 Task: Open Card Project Status Report in Board Sales Prospecting Tools to Workspace Corporate Social Responsibility and add a team member Softage.3@softage.net, a label Green, a checklist Invoice Tracking, an attachment from your computer, a color Green and finally, add a card description 'Create and send out employee engagement survey on career development opportunities' and a comment 'This task requires us to be resilient and persistent, even in the face of setbacks and obstacles.'. Add a start date 'Jan 07, 1900' with a due date 'Jan 14, 1900'
Action: Mouse moved to (75, 367)
Screenshot: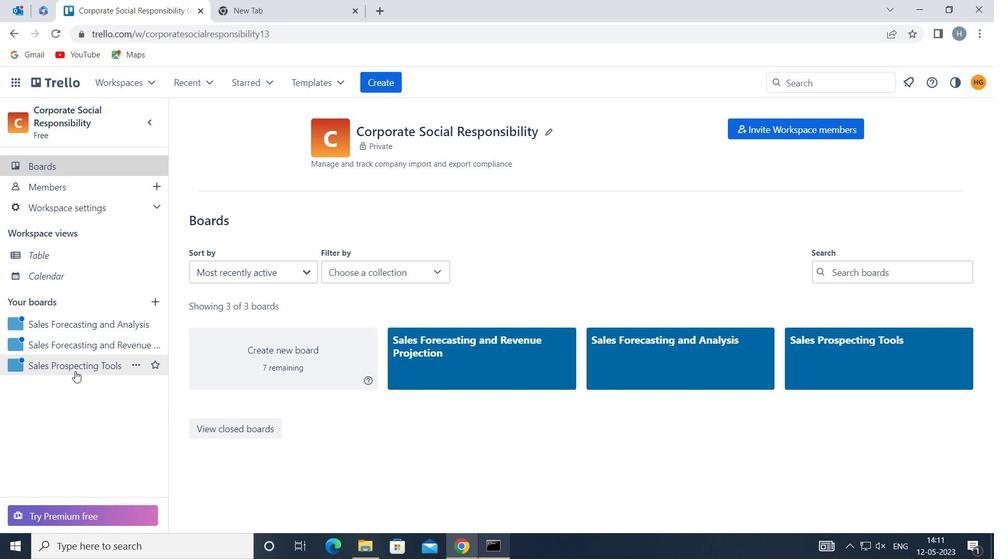 
Action: Mouse pressed left at (75, 367)
Screenshot: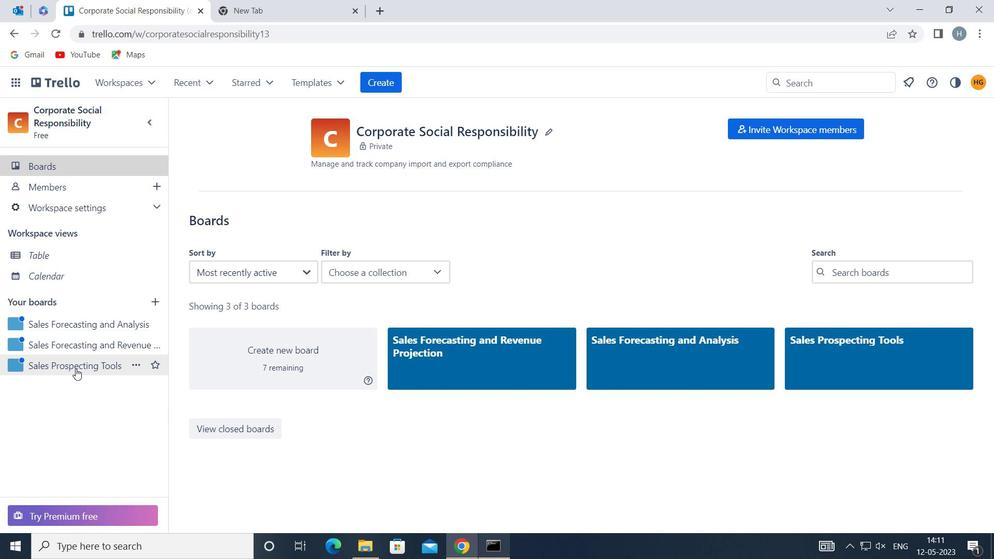 
Action: Mouse moved to (602, 183)
Screenshot: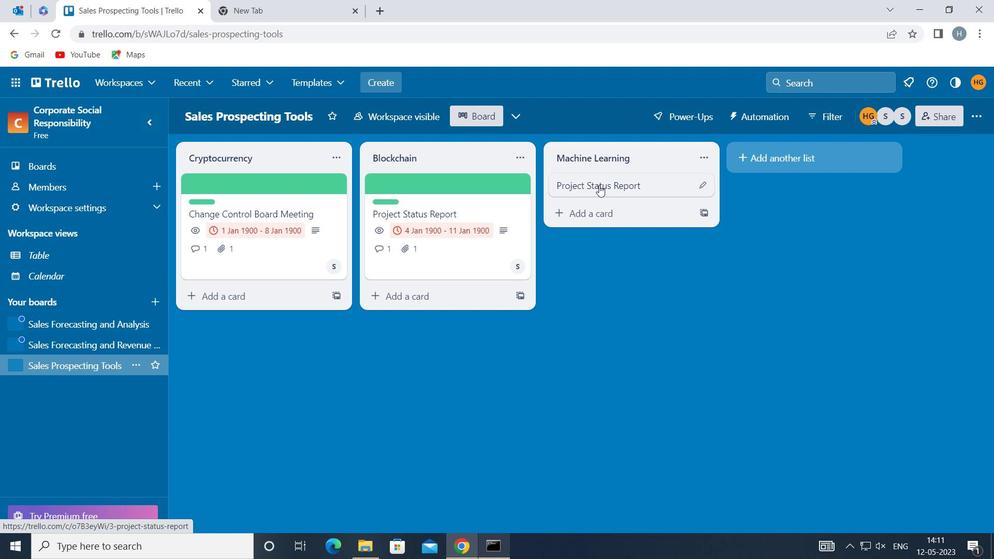 
Action: Mouse pressed left at (602, 183)
Screenshot: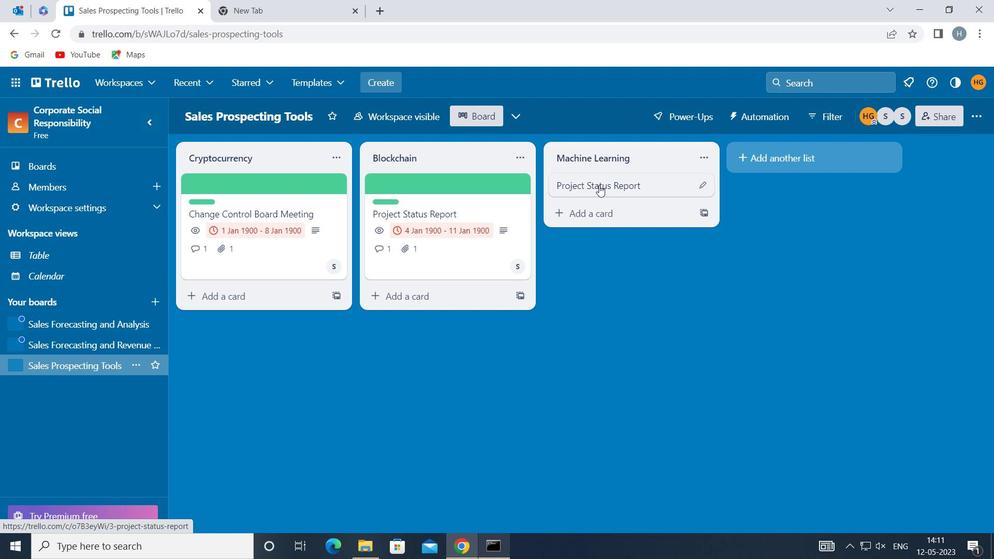 
Action: Mouse moved to (675, 229)
Screenshot: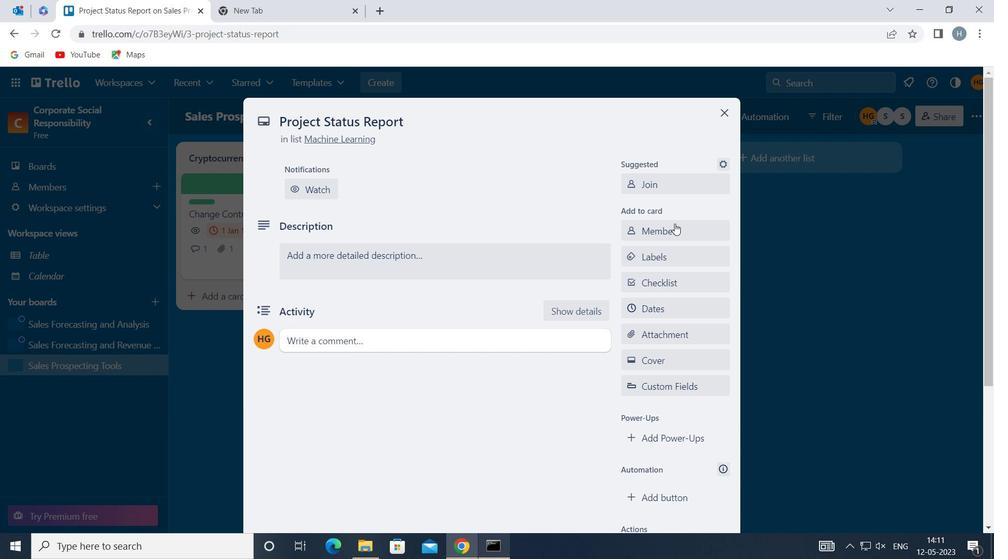 
Action: Mouse pressed left at (675, 229)
Screenshot: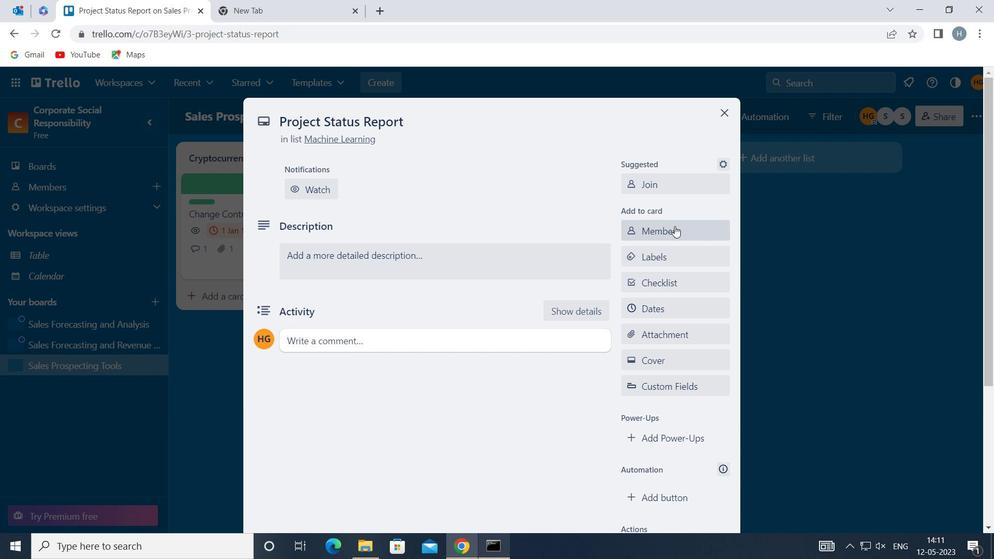 
Action: Mouse moved to (675, 230)
Screenshot: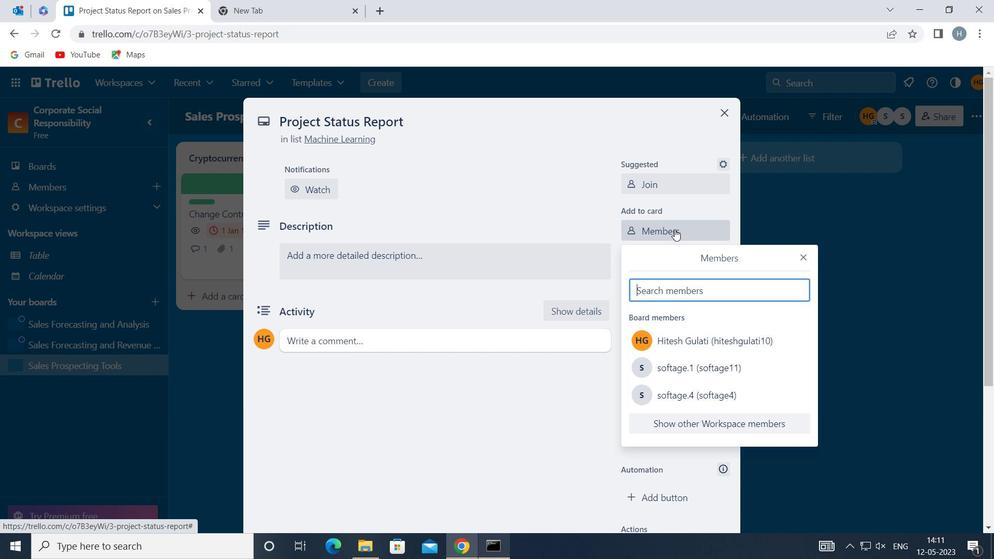 
Action: Key pressed softage
Screenshot: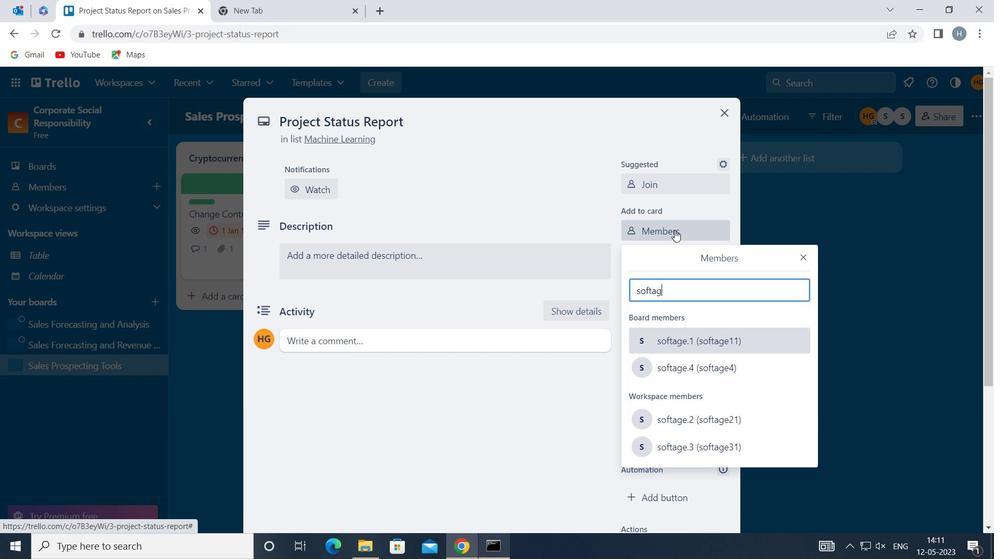 
Action: Mouse moved to (719, 442)
Screenshot: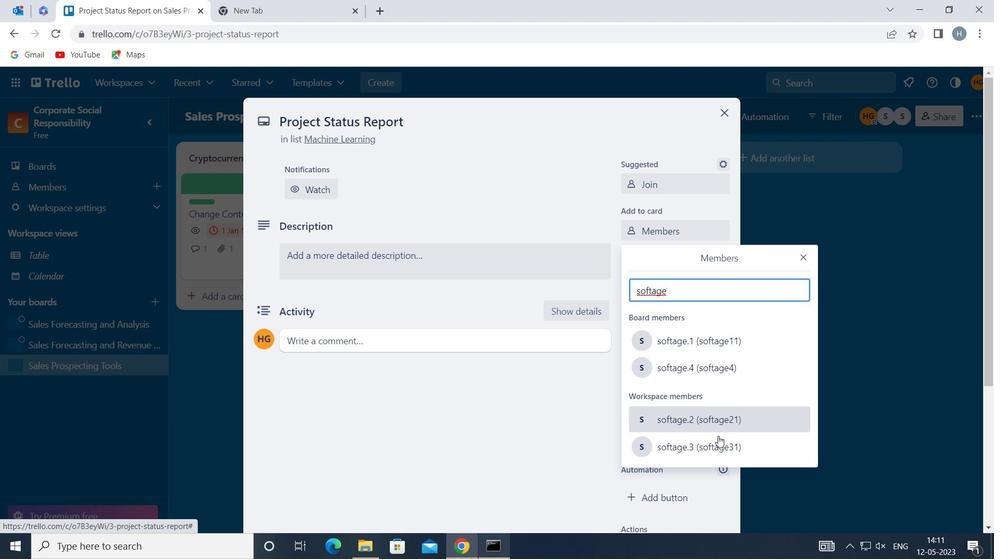 
Action: Mouse pressed left at (719, 442)
Screenshot: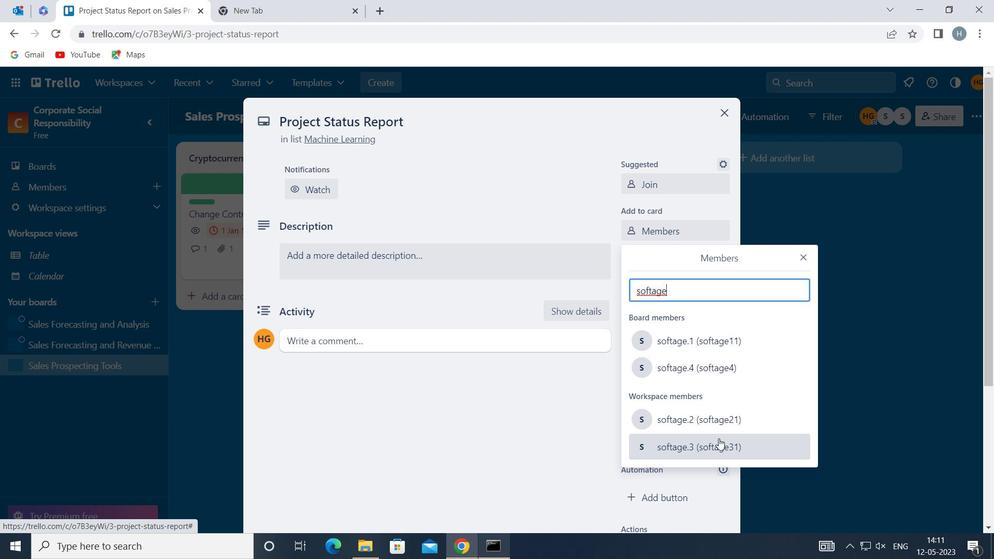 
Action: Mouse moved to (803, 255)
Screenshot: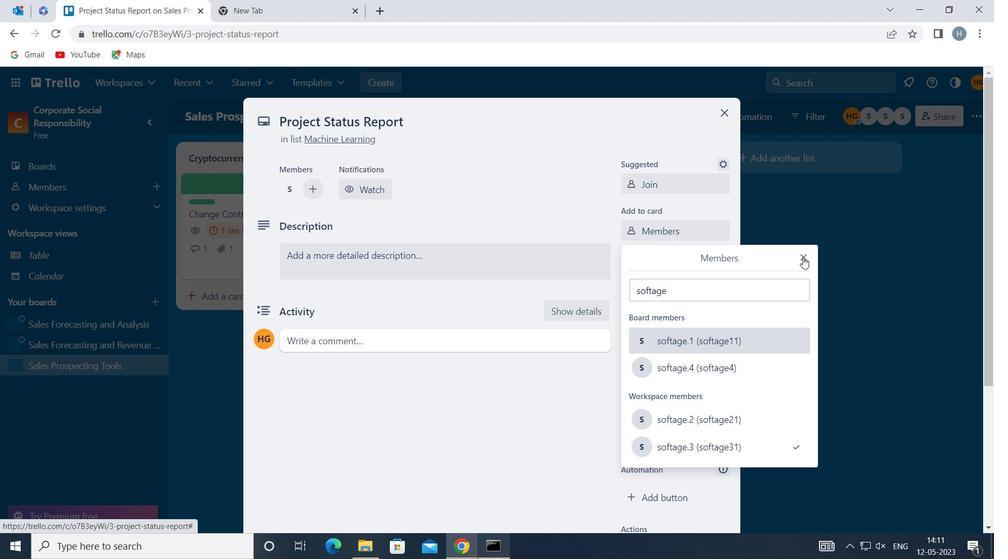 
Action: Mouse pressed left at (803, 255)
Screenshot: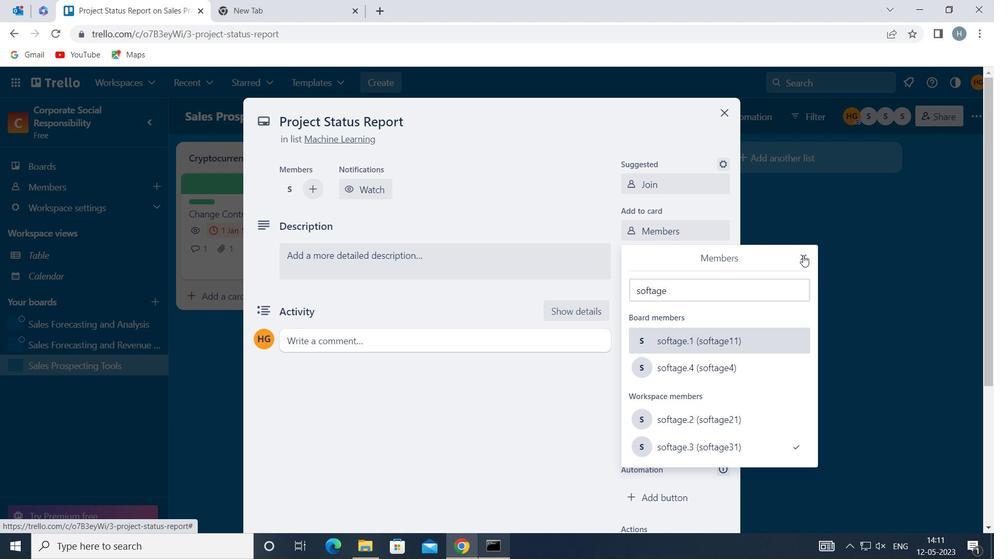 
Action: Mouse moved to (699, 254)
Screenshot: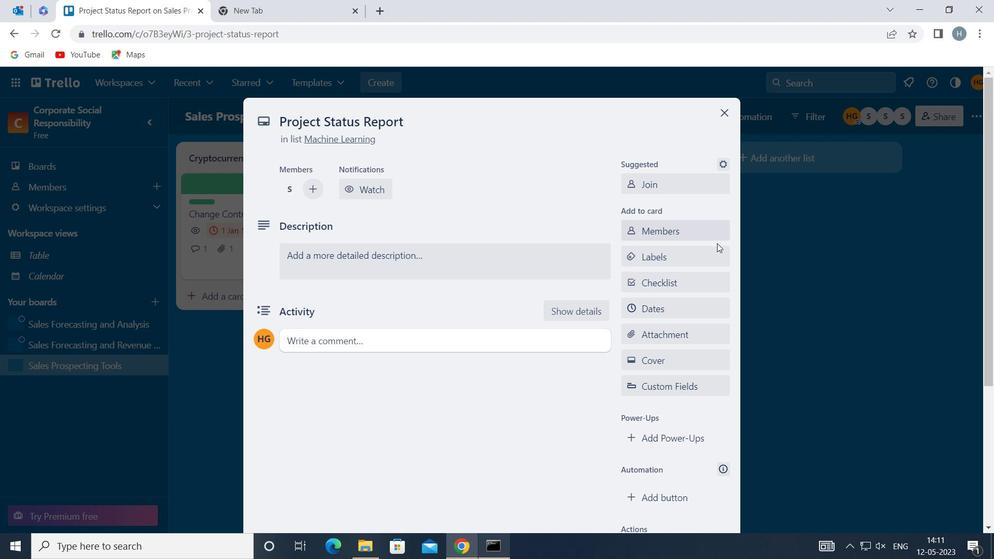 
Action: Mouse pressed left at (699, 254)
Screenshot: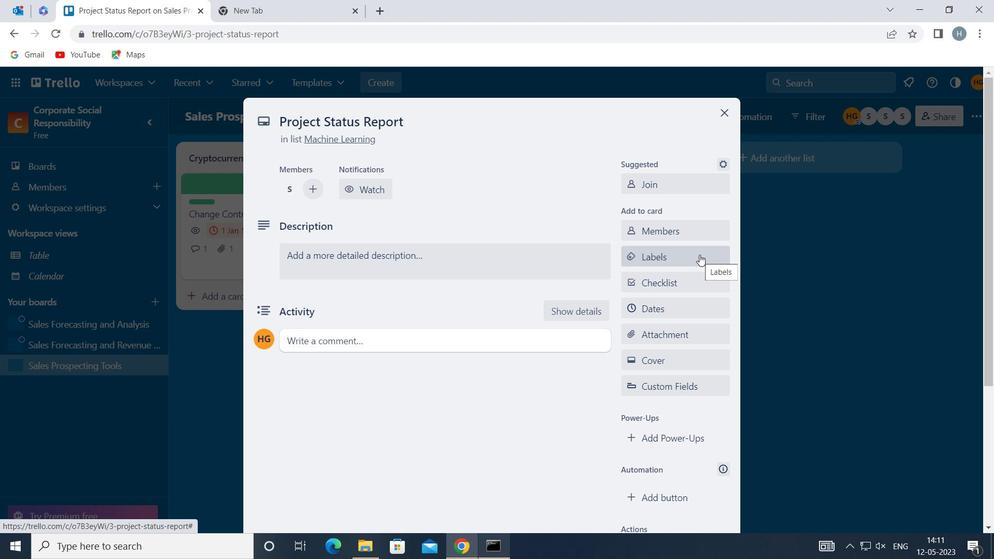 
Action: Mouse moved to (713, 190)
Screenshot: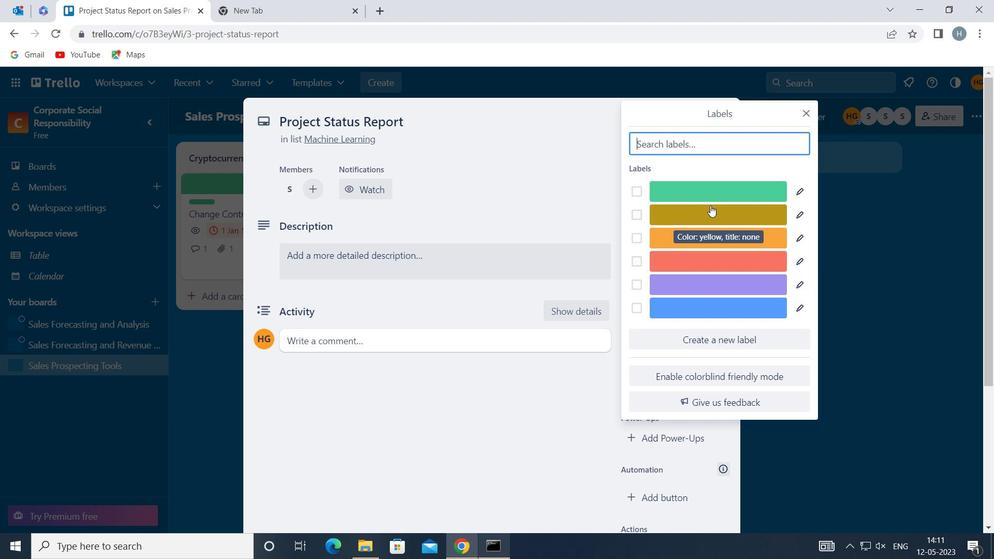 
Action: Mouse pressed left at (713, 190)
Screenshot: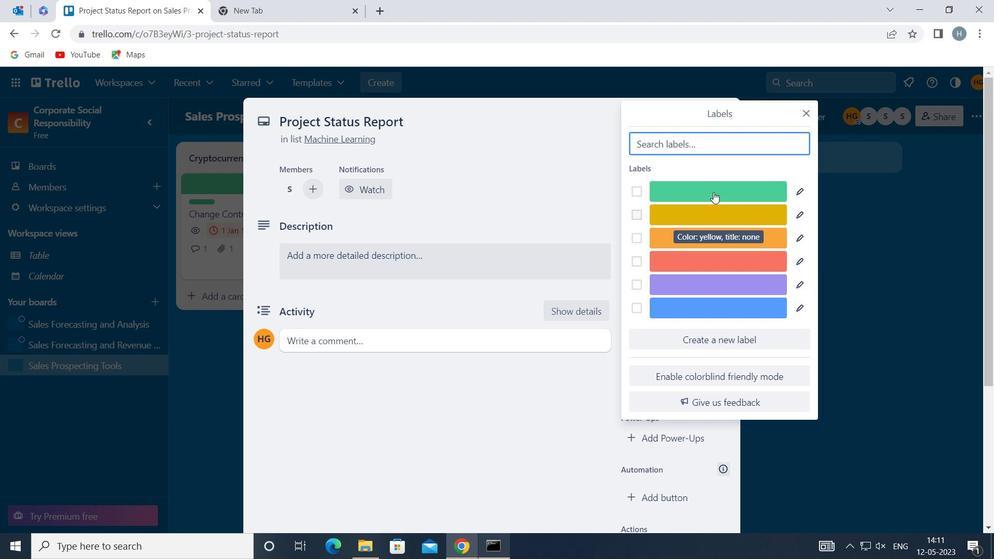 
Action: Mouse moved to (806, 112)
Screenshot: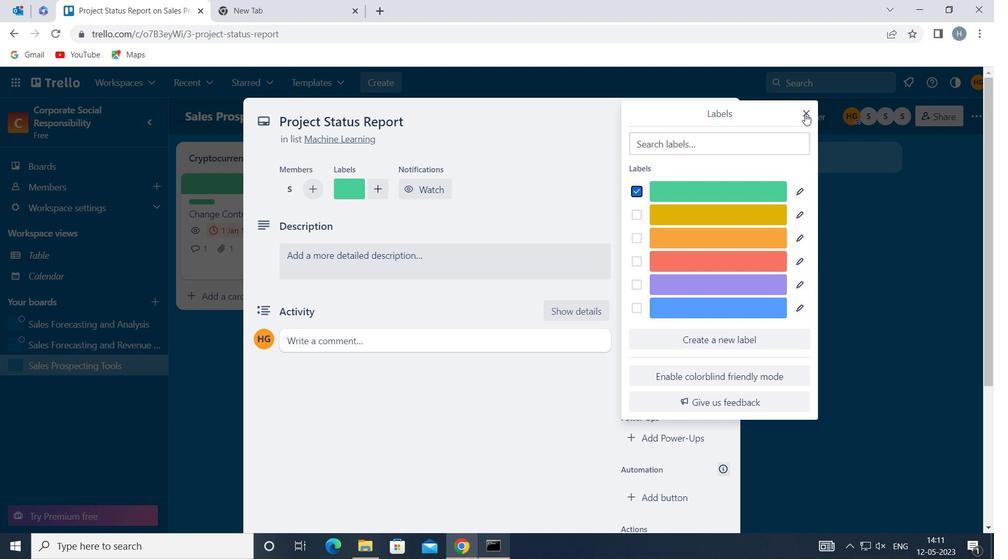 
Action: Mouse pressed left at (806, 112)
Screenshot: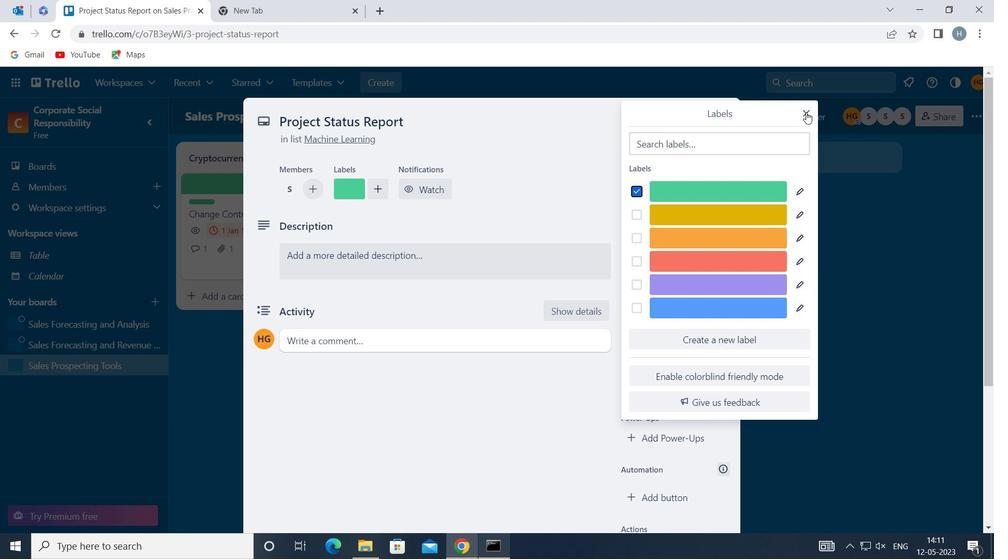 
Action: Mouse moved to (677, 276)
Screenshot: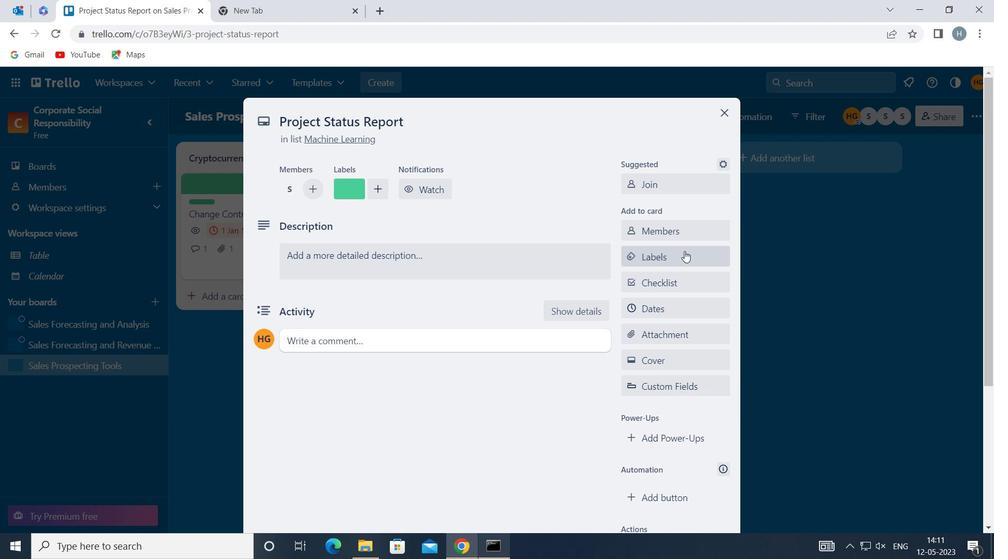 
Action: Mouse pressed left at (677, 276)
Screenshot: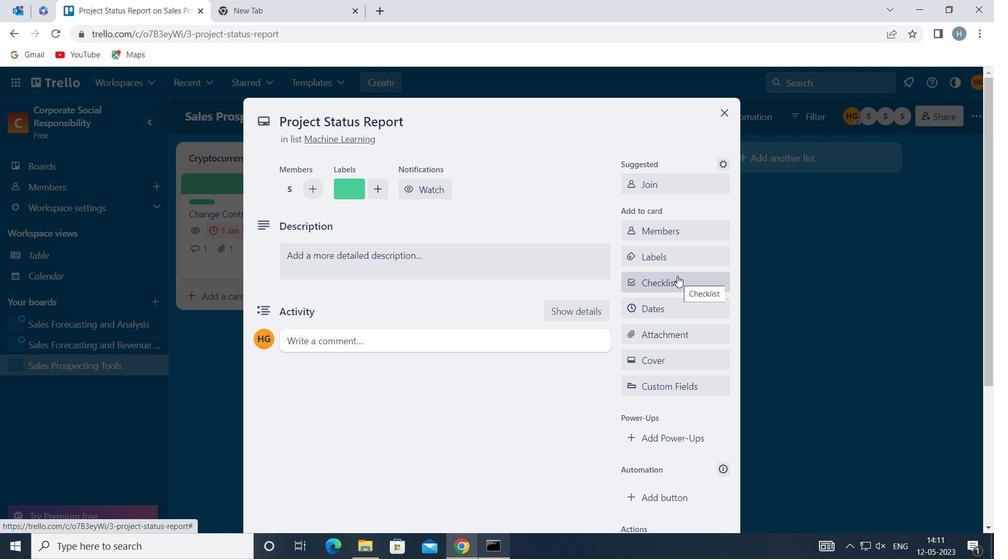 
Action: Key pressed <Key.shift>INC<Key.backspace>VOIV<Key.backspace>CE<Key.space><Key.shift>TRACKING
Screenshot: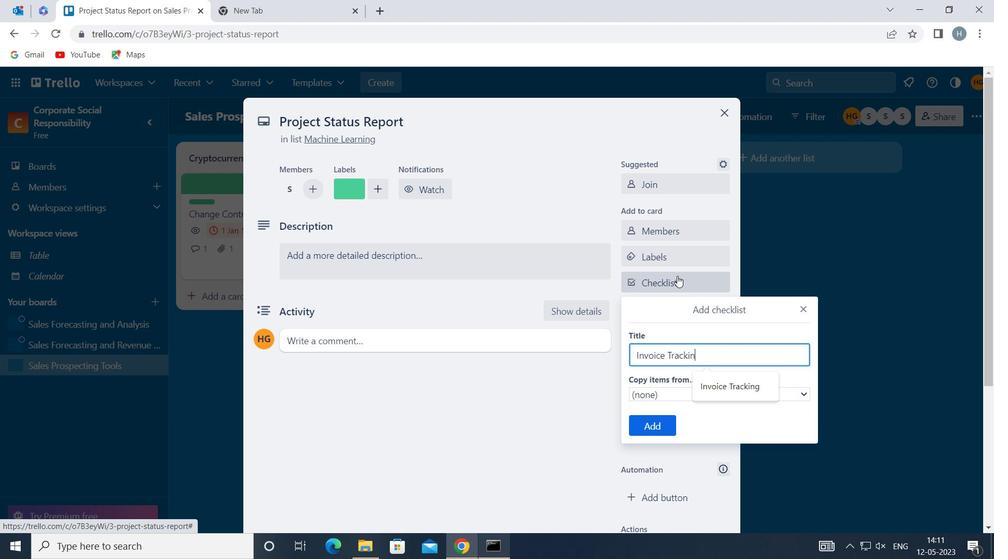 
Action: Mouse moved to (664, 422)
Screenshot: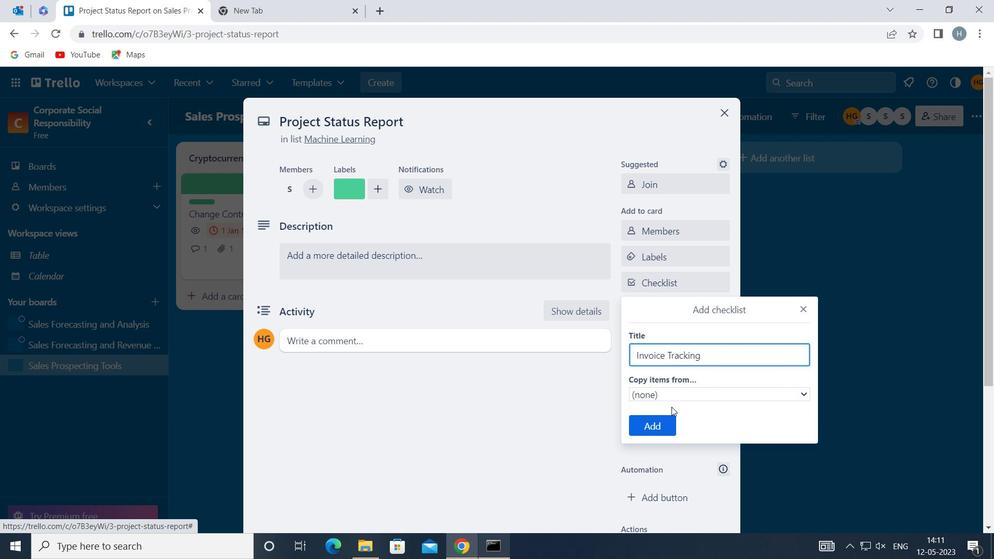 
Action: Mouse pressed left at (664, 422)
Screenshot: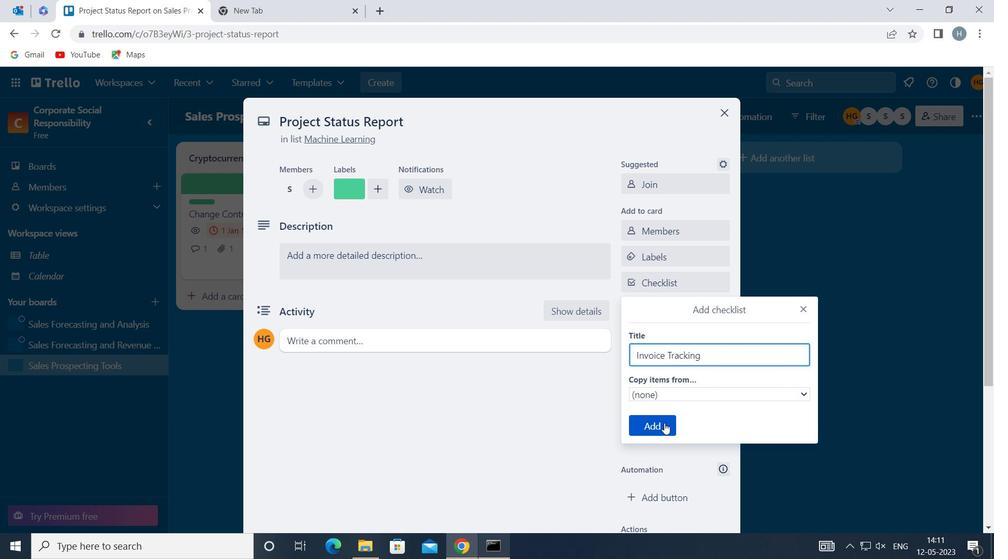 
Action: Mouse moved to (689, 331)
Screenshot: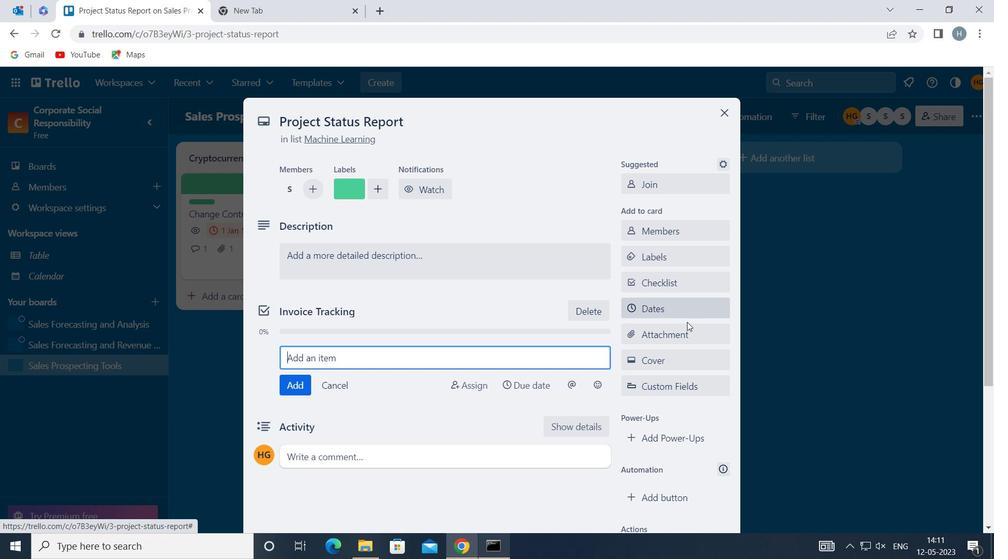 
Action: Mouse pressed left at (689, 331)
Screenshot: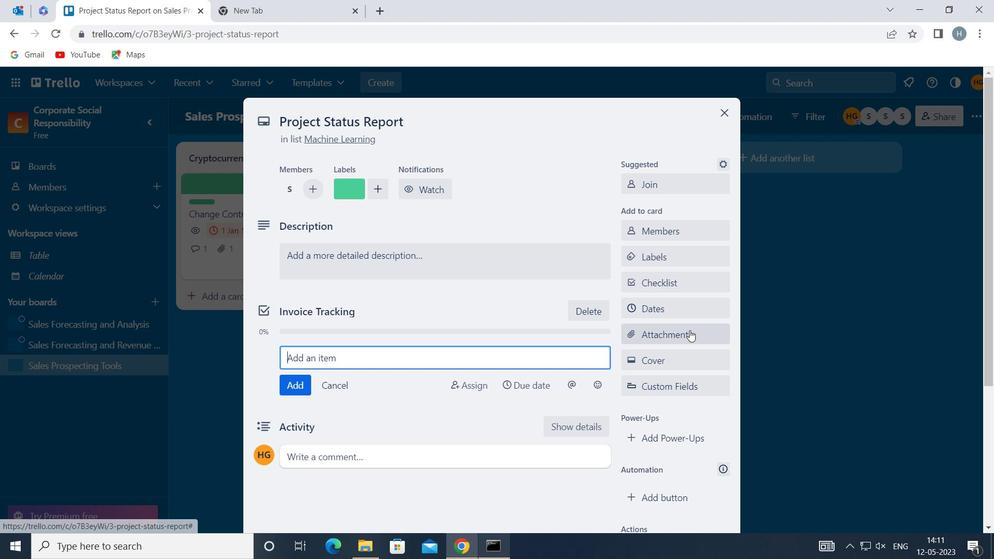 
Action: Mouse moved to (692, 141)
Screenshot: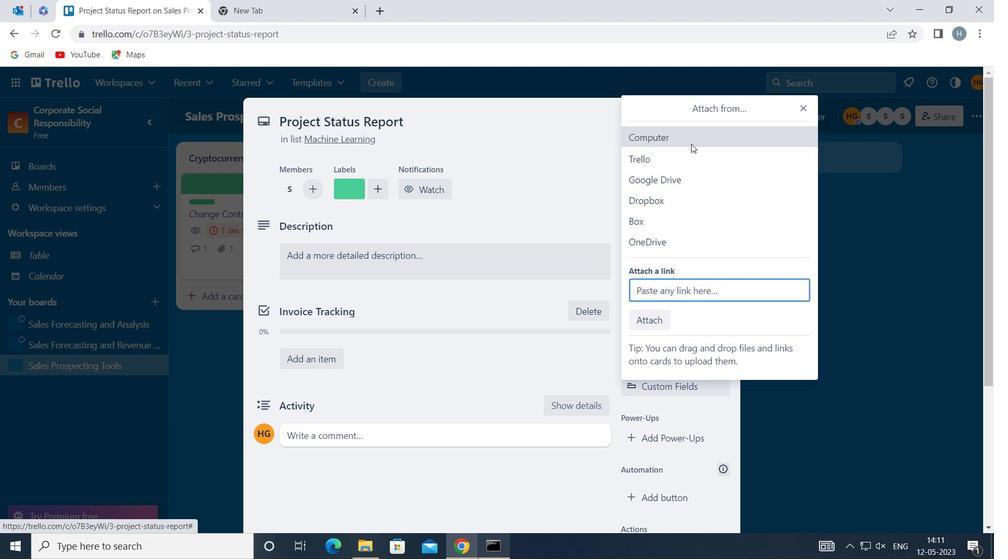 
Action: Mouse pressed left at (692, 141)
Screenshot: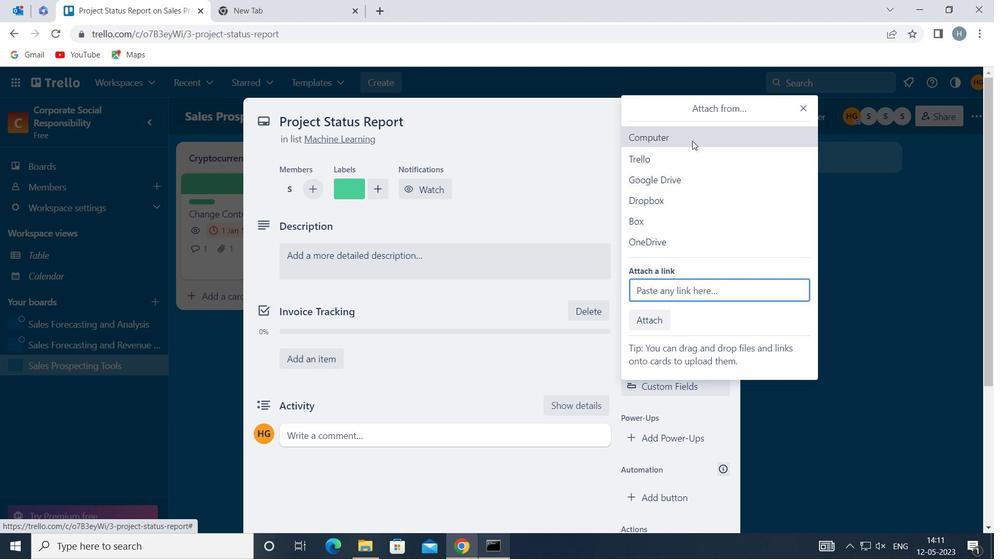 
Action: Mouse moved to (397, 114)
Screenshot: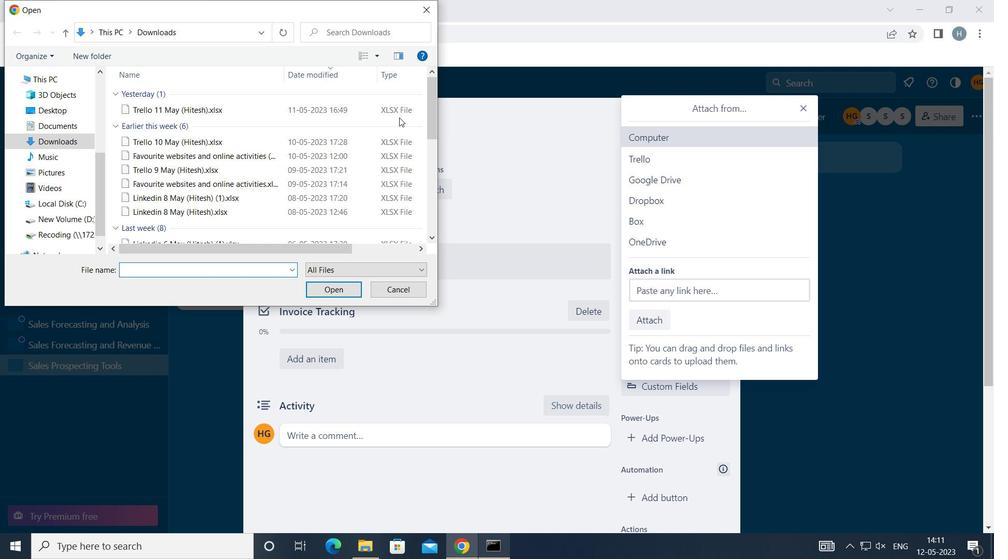 
Action: Mouse pressed left at (397, 114)
Screenshot: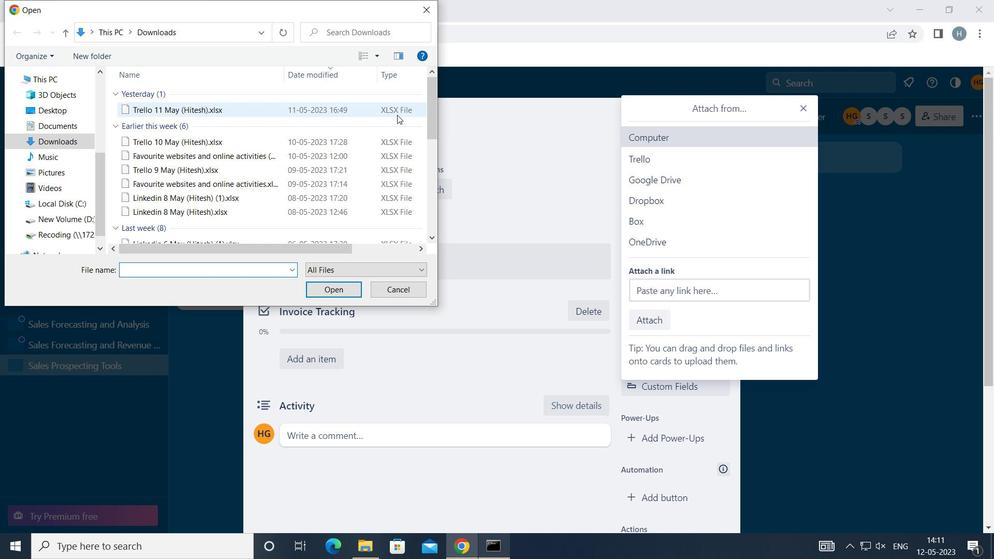 
Action: Mouse moved to (339, 288)
Screenshot: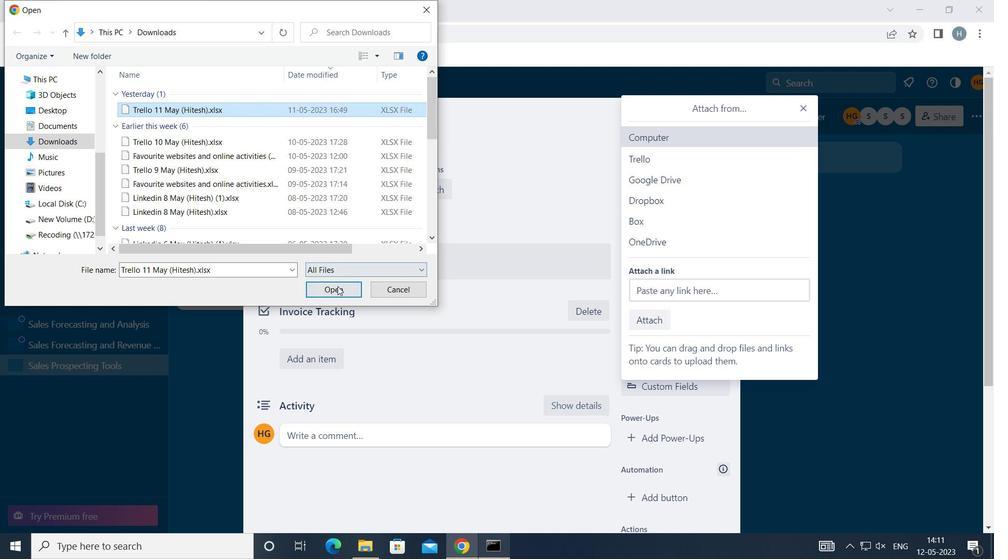 
Action: Mouse pressed left at (339, 288)
Screenshot: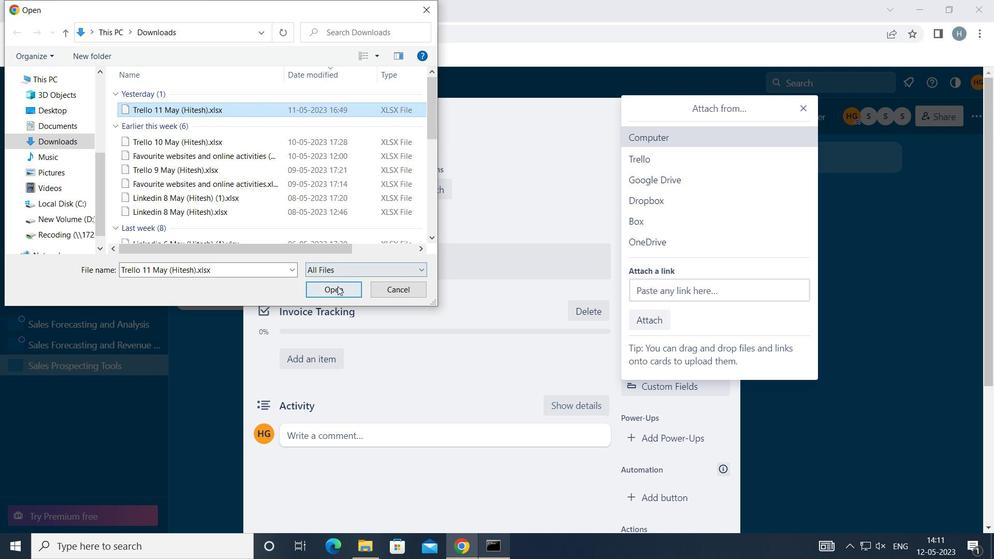 
Action: Mouse moved to (678, 358)
Screenshot: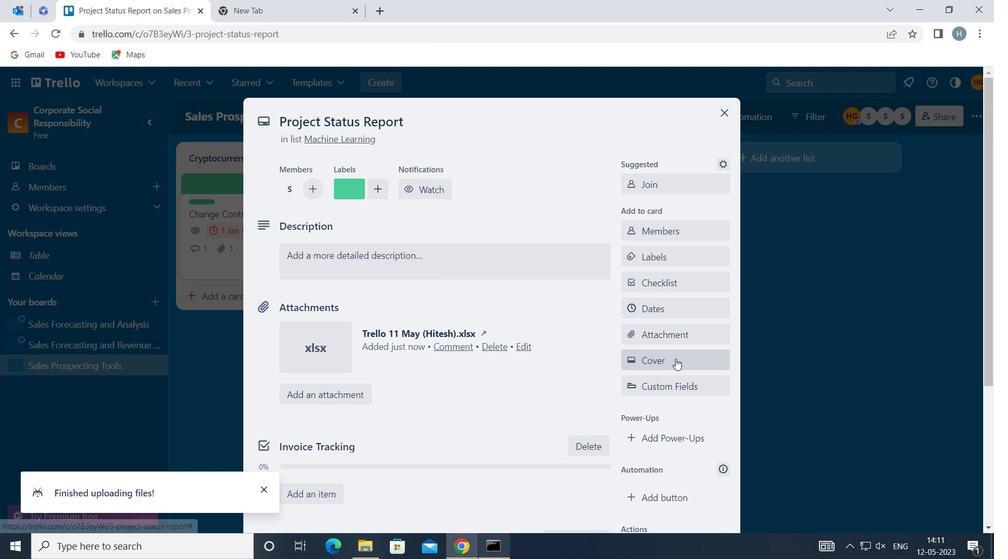
Action: Mouse pressed left at (678, 358)
Screenshot: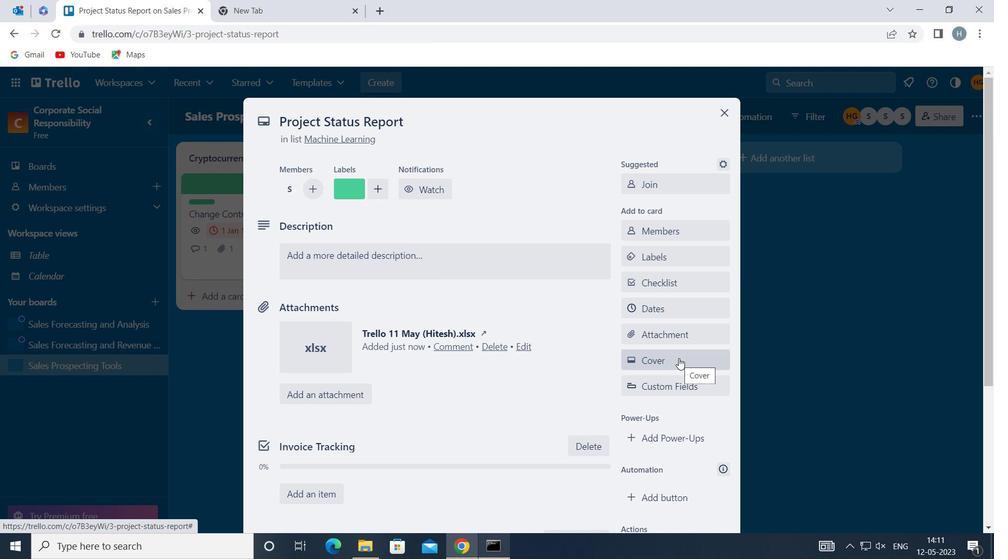 
Action: Mouse moved to (651, 271)
Screenshot: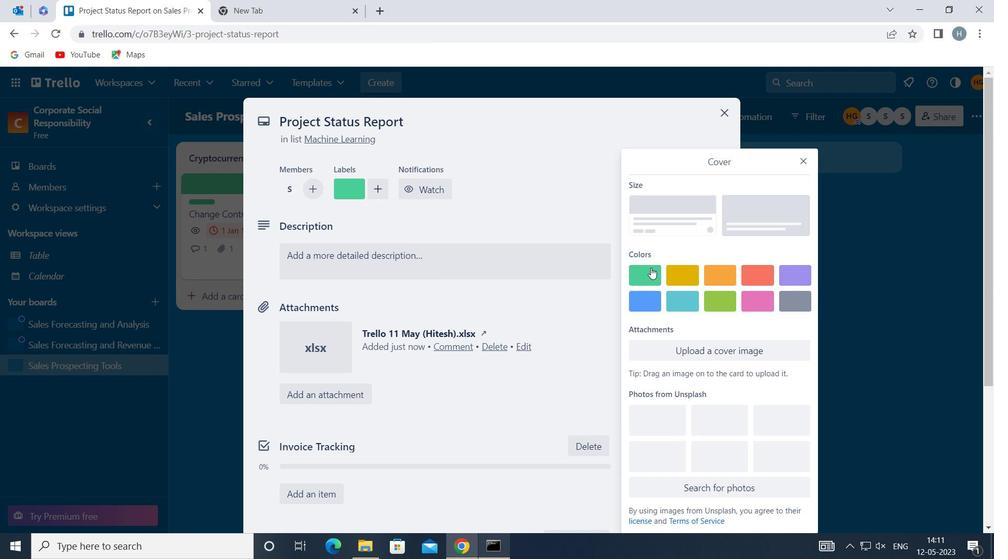 
Action: Mouse pressed left at (651, 271)
Screenshot: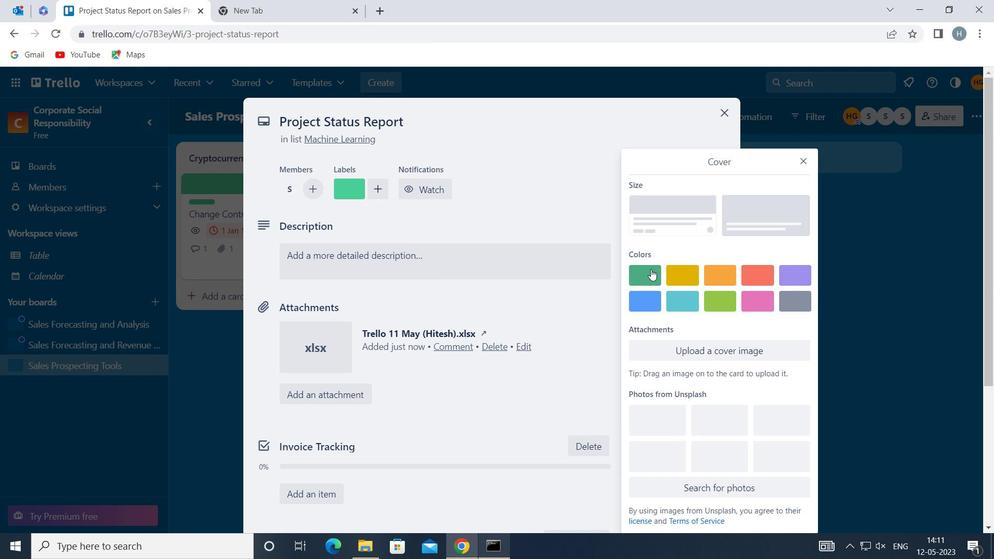 
Action: Mouse moved to (805, 136)
Screenshot: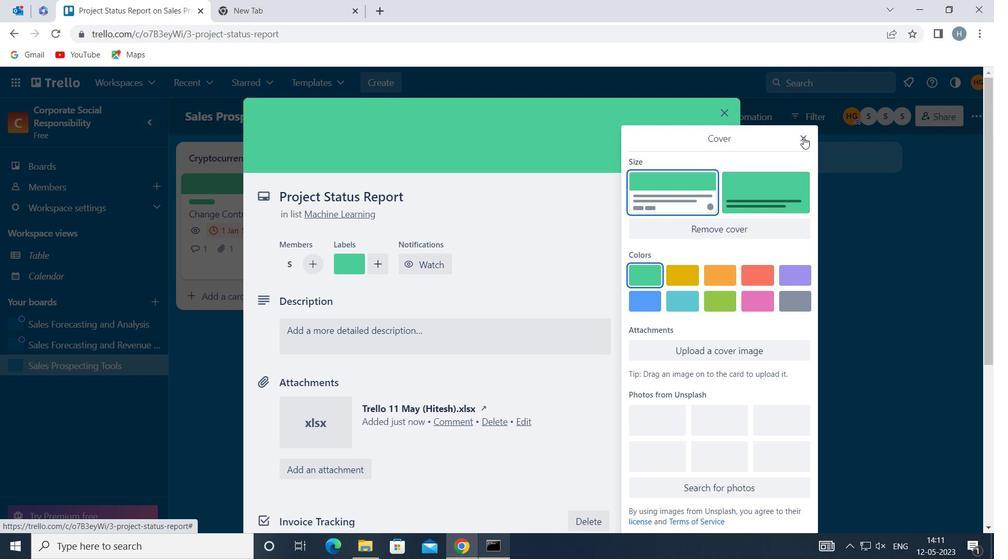 
Action: Mouse pressed left at (805, 136)
Screenshot: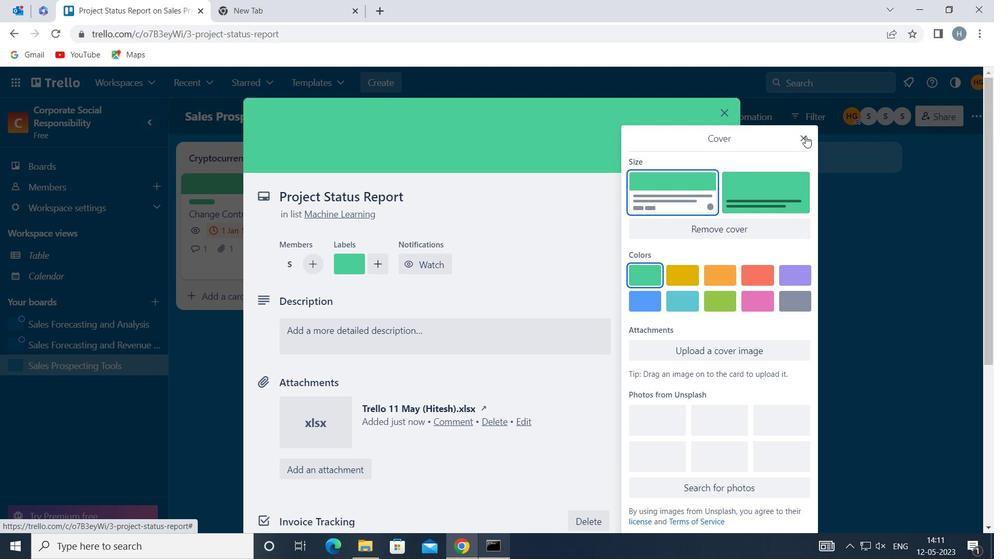 
Action: Mouse moved to (492, 327)
Screenshot: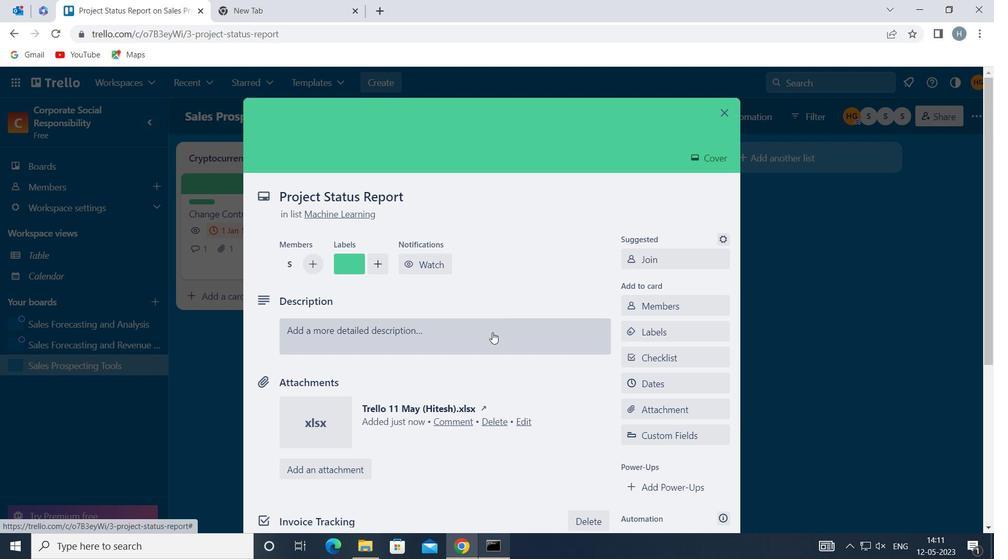 
Action: Mouse pressed left at (492, 327)
Screenshot: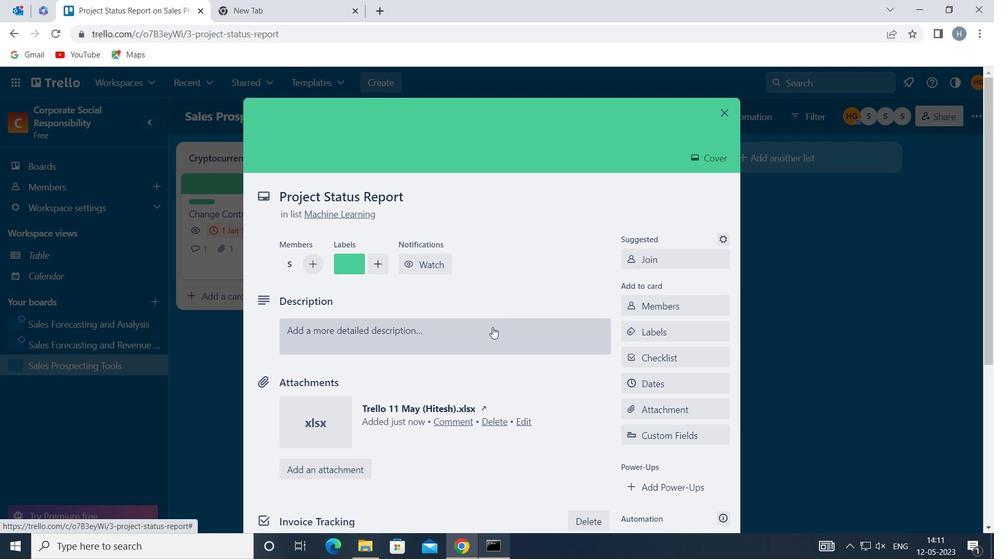 
Action: Mouse moved to (376, 381)
Screenshot: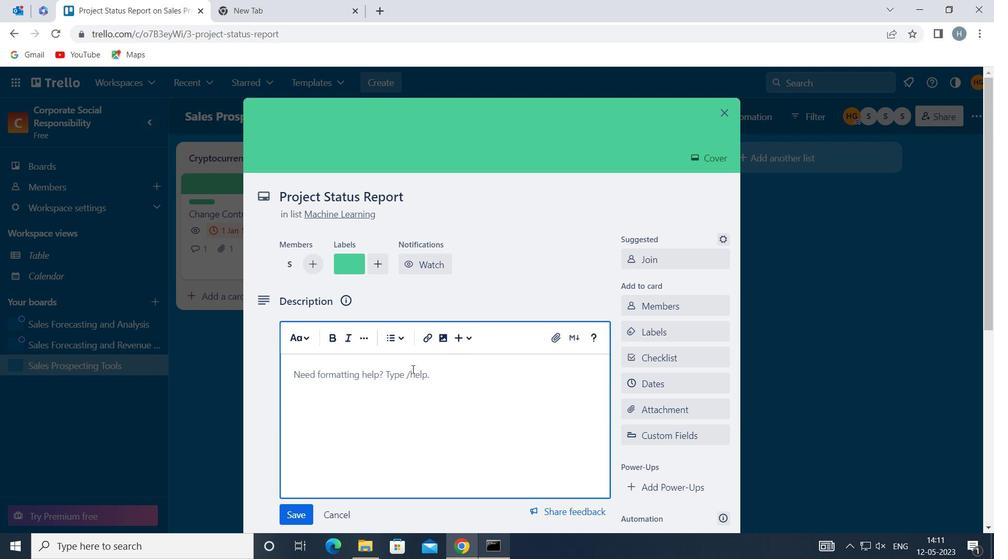 
Action: Mouse pressed left at (376, 381)
Screenshot: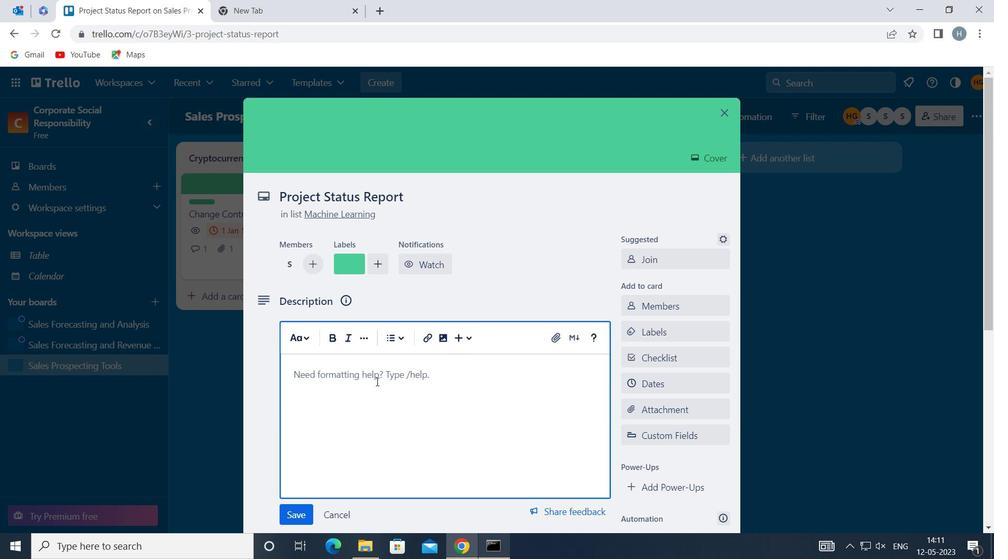 
Action: Mouse moved to (376, 381)
Screenshot: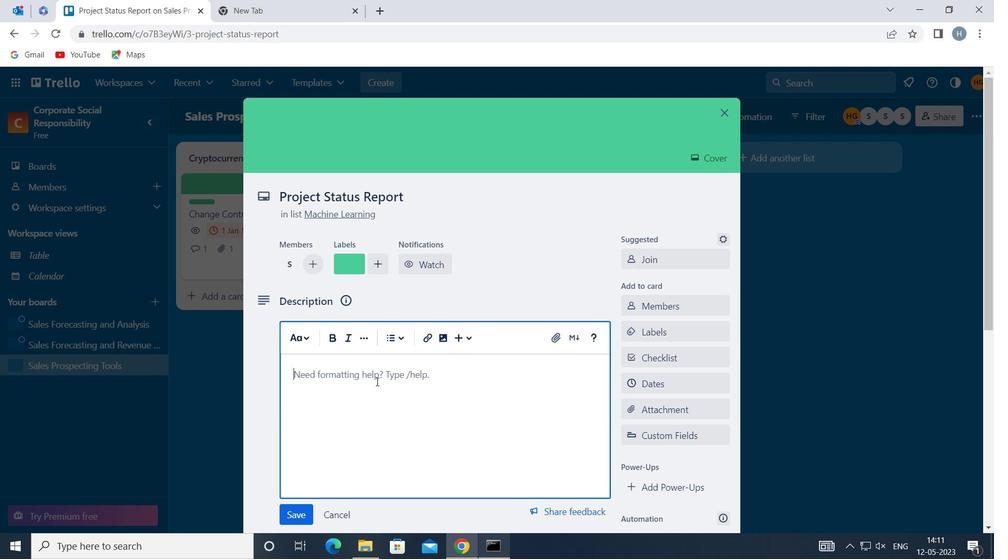 
Action: Key pressed <Key.shift>CREATE<Key.space>AND<Key.space>SEND<Key.space>OUT<Key.space>EMPLOYEE<Key.space>ENGAGEMENT<Key.space>SURVEY<Key.space>ON<Key.space>CAREER<Key.space>DEVELOPMENT<Key.space>OPPORTUNITY<Key.backspace>IES<Key.space>
Screenshot: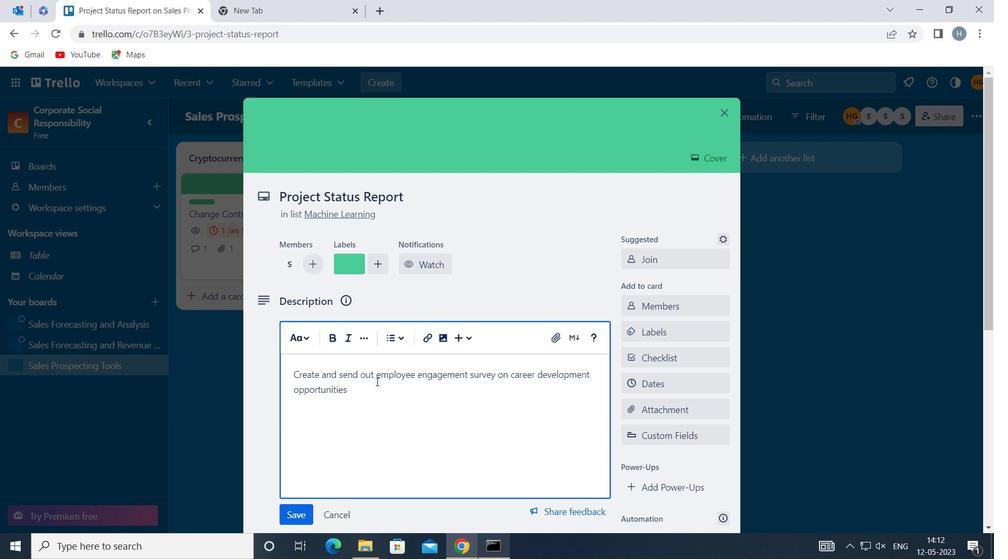 
Action: Mouse moved to (302, 513)
Screenshot: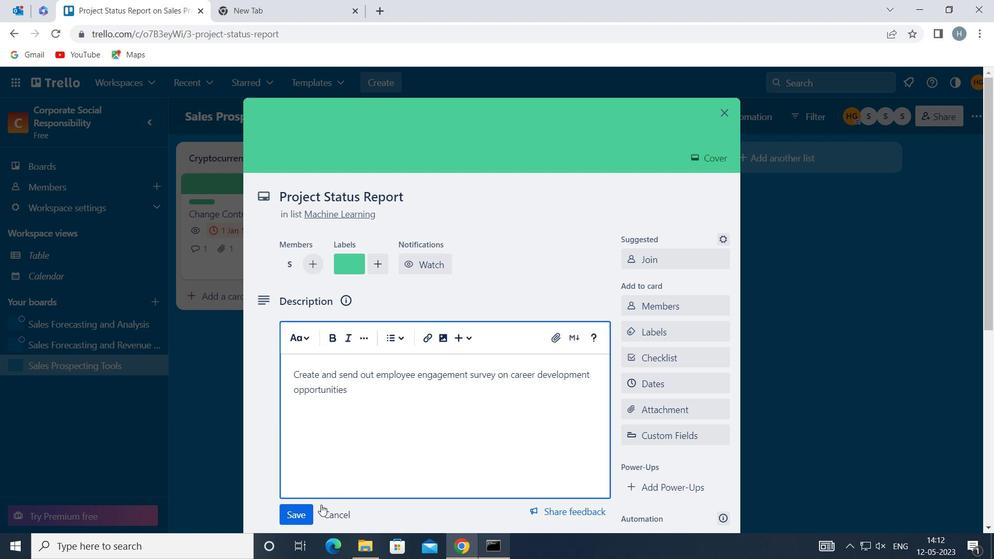 
Action: Mouse pressed left at (302, 513)
Screenshot: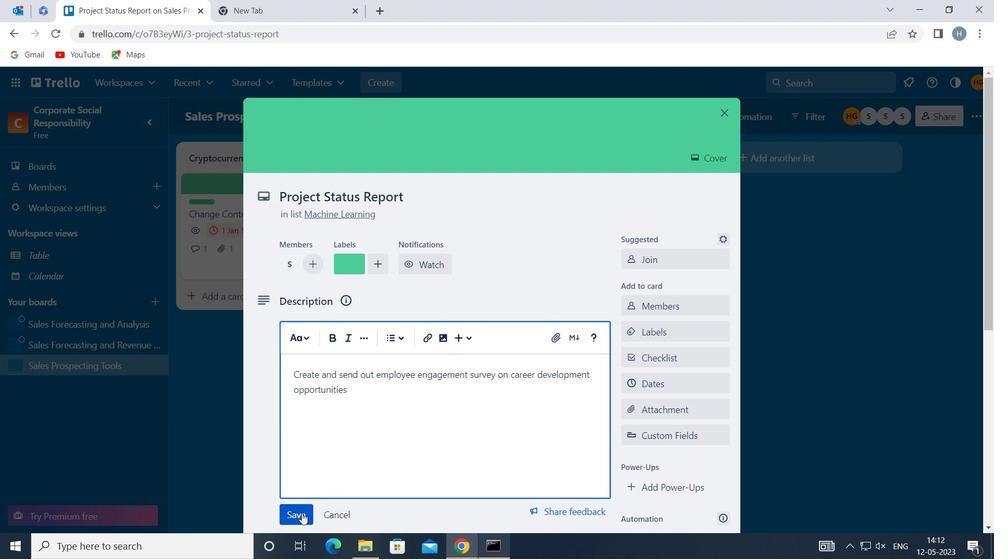 
Action: Mouse moved to (375, 434)
Screenshot: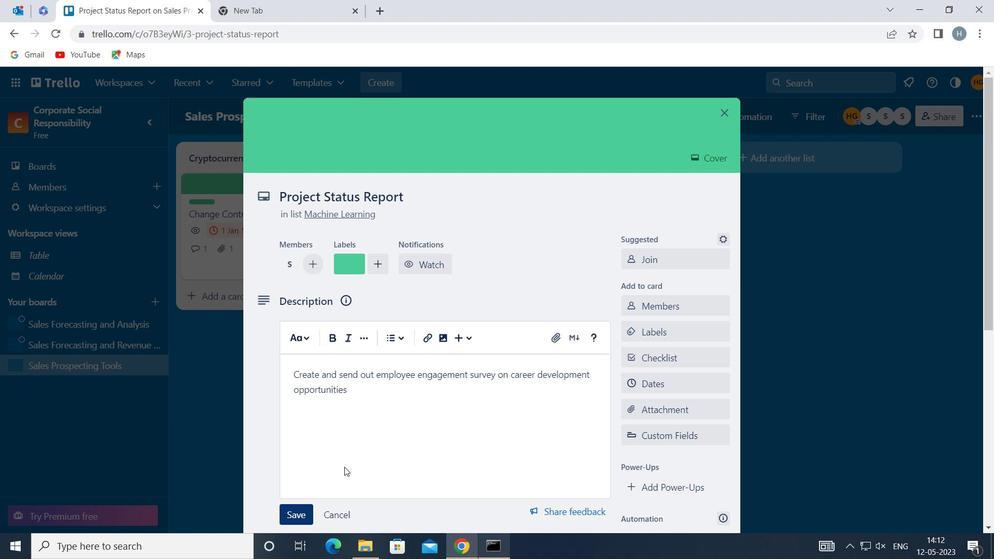 
Action: Mouse scrolled (375, 433) with delta (0, 0)
Screenshot: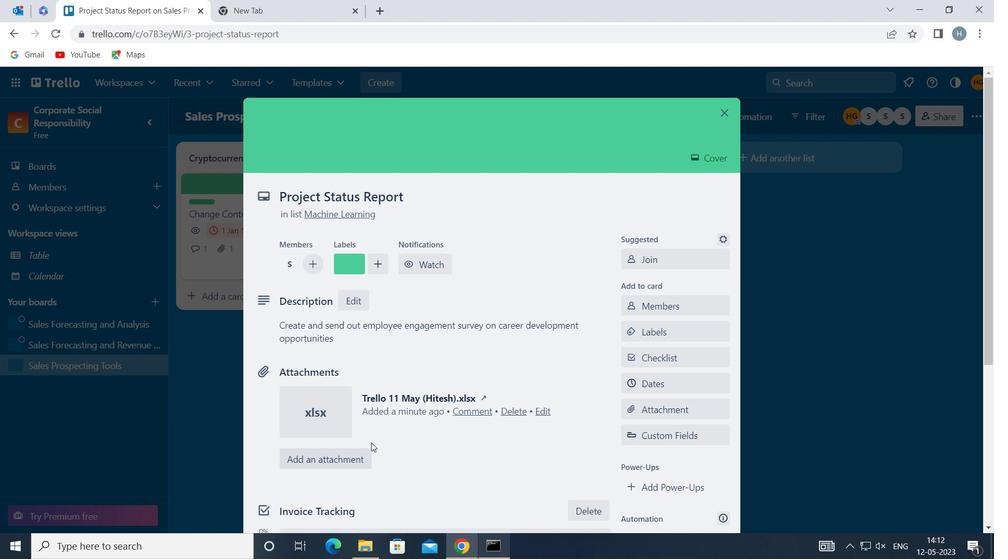 
Action: Mouse scrolled (375, 433) with delta (0, 0)
Screenshot: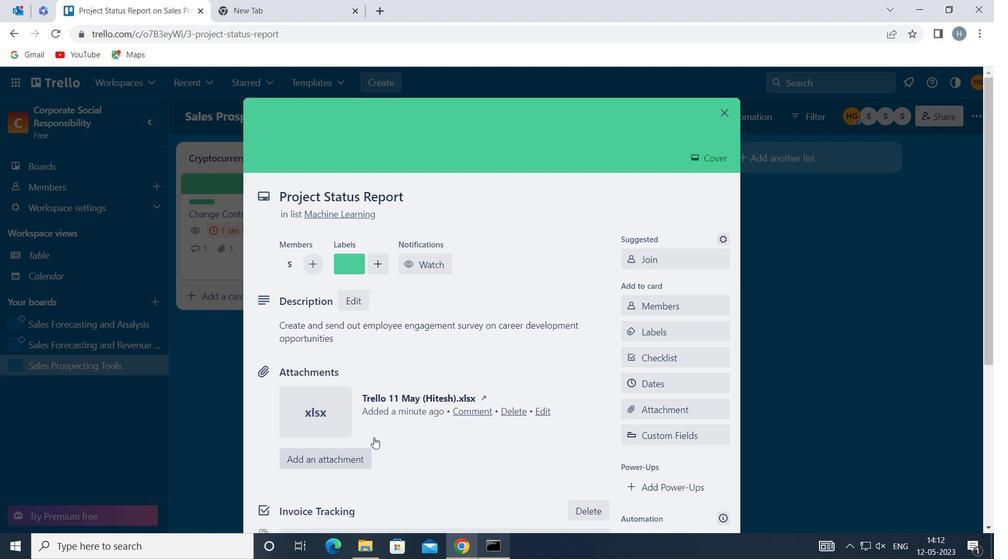 
Action: Mouse moved to (386, 412)
Screenshot: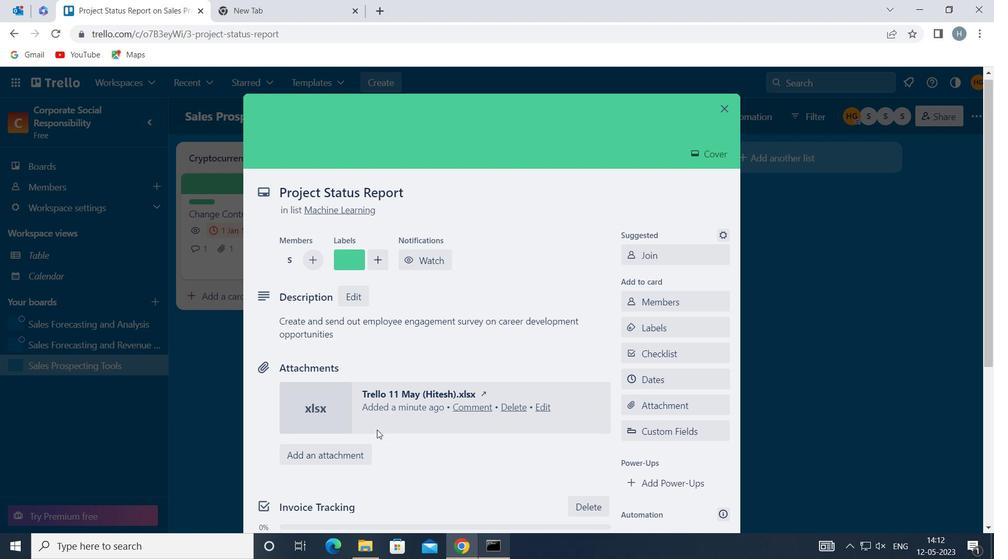 
Action: Mouse scrolled (386, 411) with delta (0, 0)
Screenshot: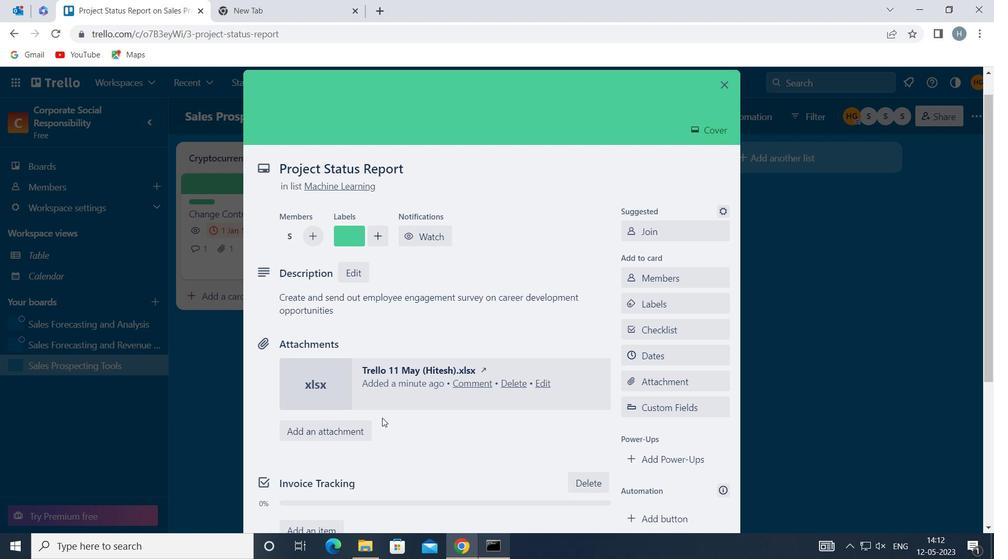
Action: Mouse scrolled (386, 411) with delta (0, 0)
Screenshot: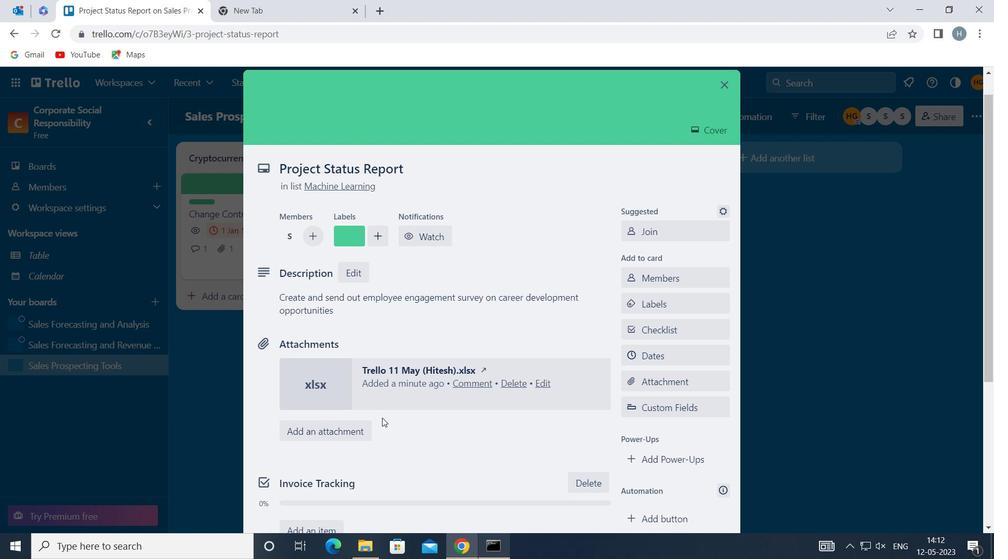 
Action: Mouse moved to (449, 387)
Screenshot: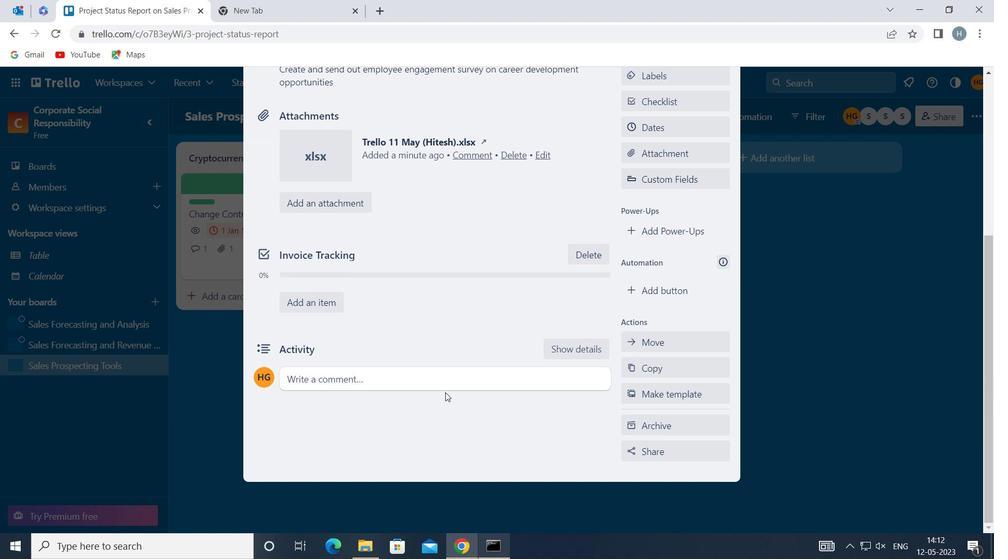 
Action: Mouse pressed left at (449, 387)
Screenshot: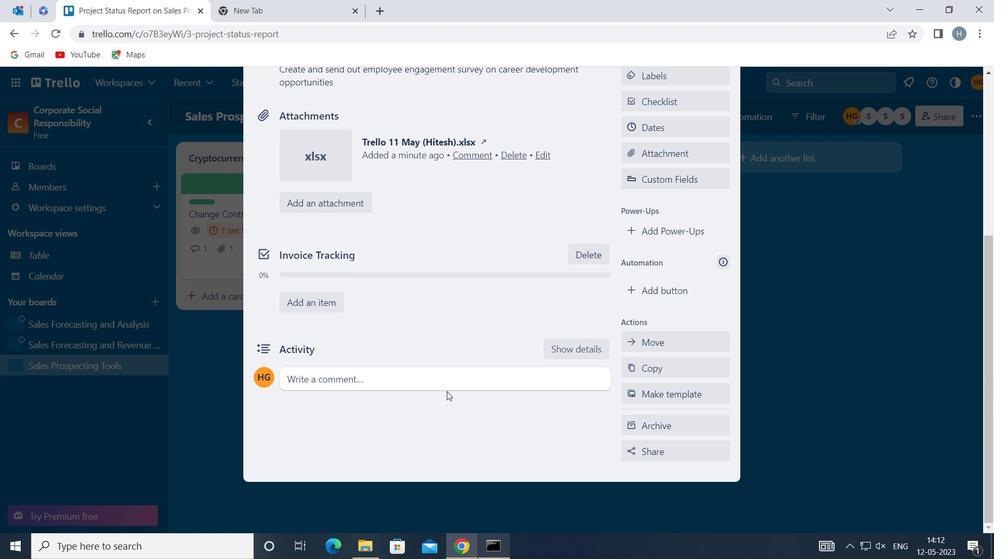 
Action: Mouse moved to (330, 416)
Screenshot: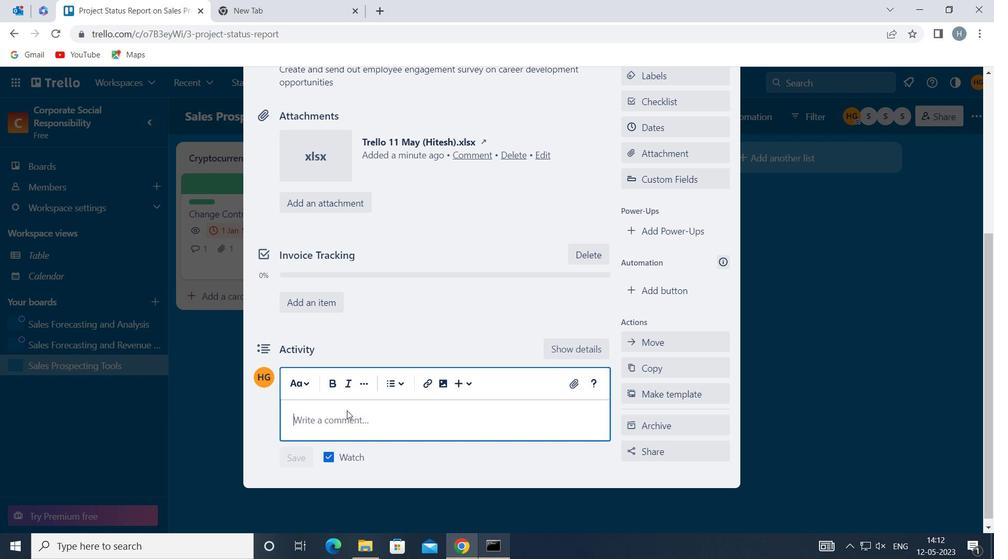 
Action: Mouse pressed left at (330, 416)
Screenshot: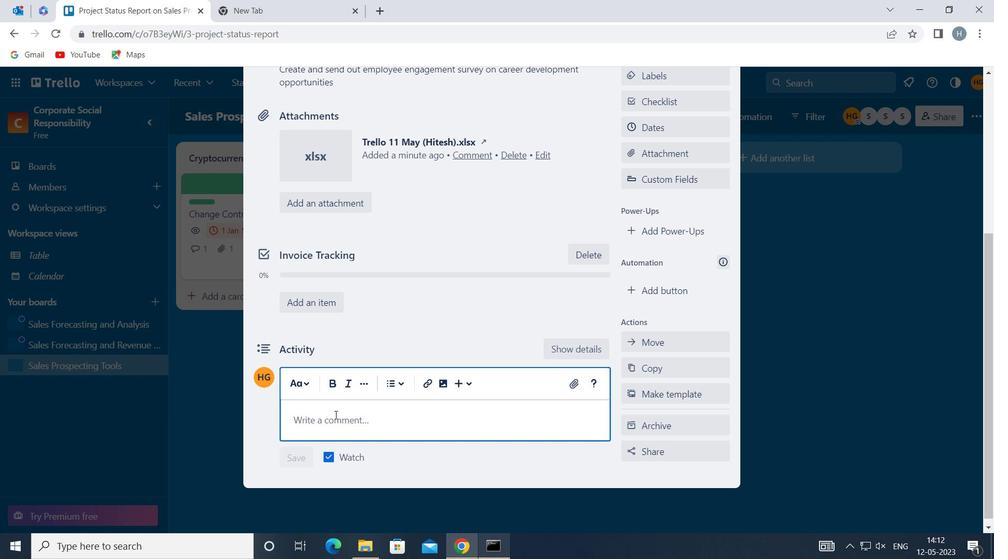 
Action: Mouse moved to (328, 417)
Screenshot: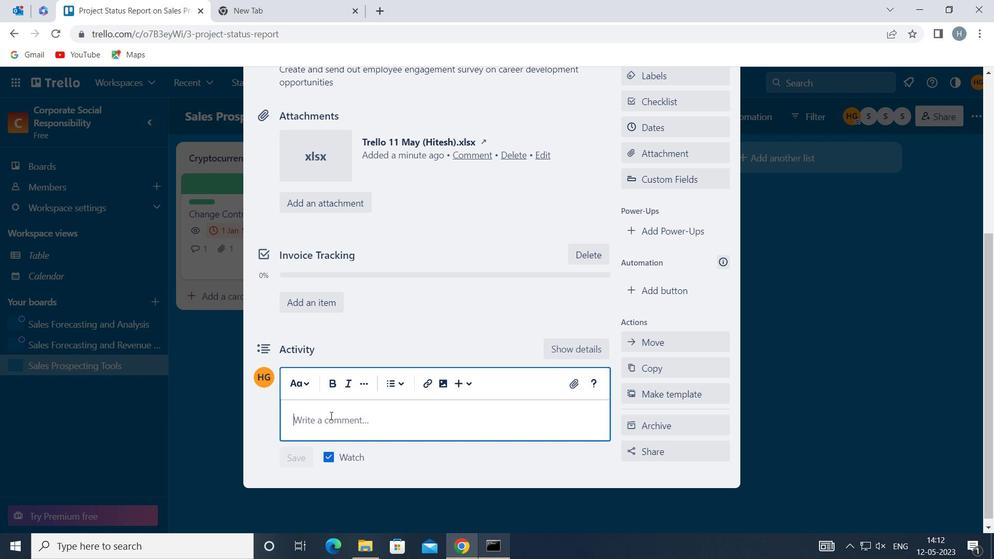 
Action: Mouse pressed left at (328, 417)
Screenshot: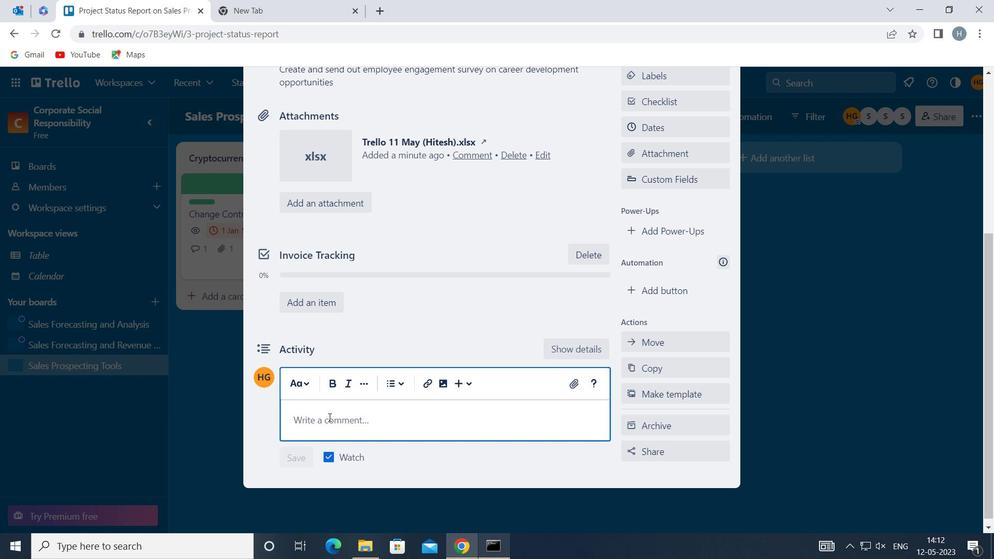 
Action: Mouse moved to (328, 417)
Screenshot: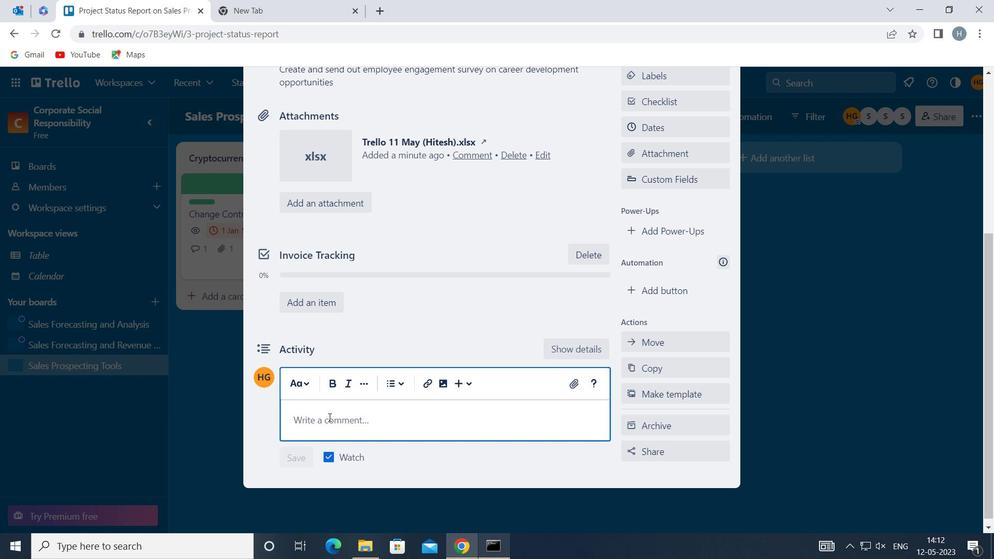 
Action: Key pressed <Key.shift>THIS<Key.space>TRA<Key.backspace><Key.backspace>ASK<Key.space>REQUIRES<Key.space>US<Key.space>TO<Key.space>BE<Key.space>RESILIENCE<Key.backspace><Key.backspace>T<Key.space>AND<Key.space>PR<Key.backspace>ERSISTENT,<Key.space>EVEN<Key.space>IN<Key.space>THE<Key.space>FACE<Key.space>OF<Key.space>SETBACKS<Key.space>AND<Key.space>OBSTACLES
Screenshot: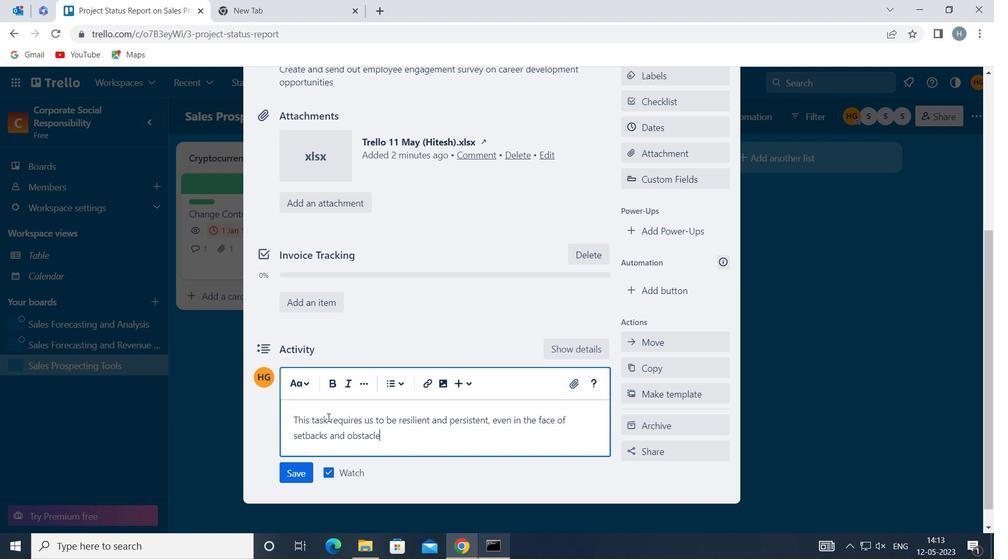 
Action: Mouse moved to (302, 471)
Screenshot: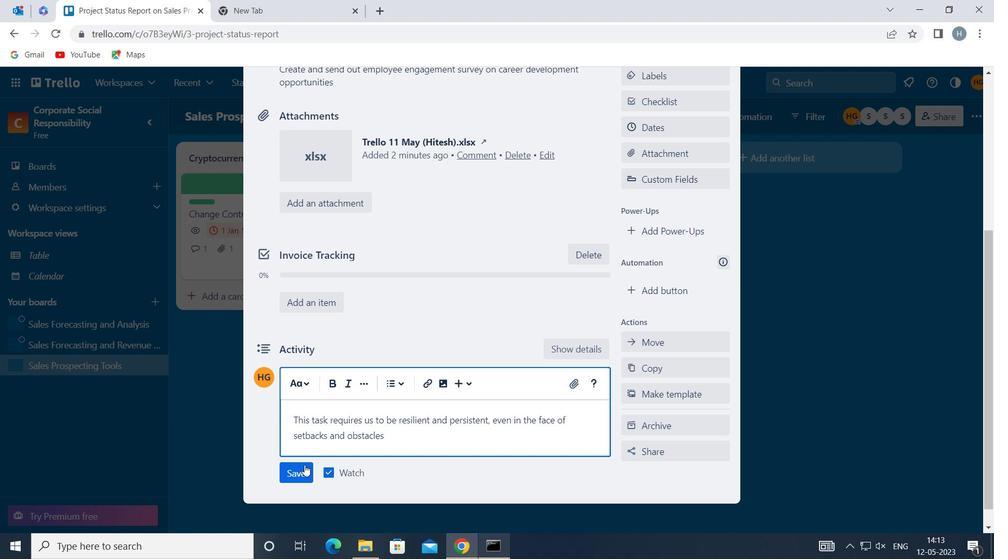 
Action: Mouse pressed left at (302, 471)
Screenshot: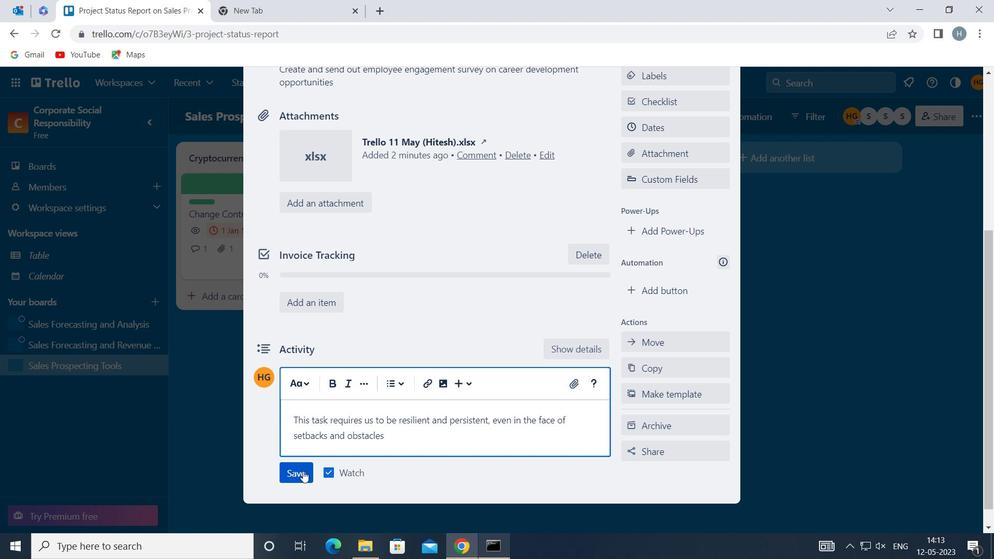 
Action: Mouse moved to (684, 126)
Screenshot: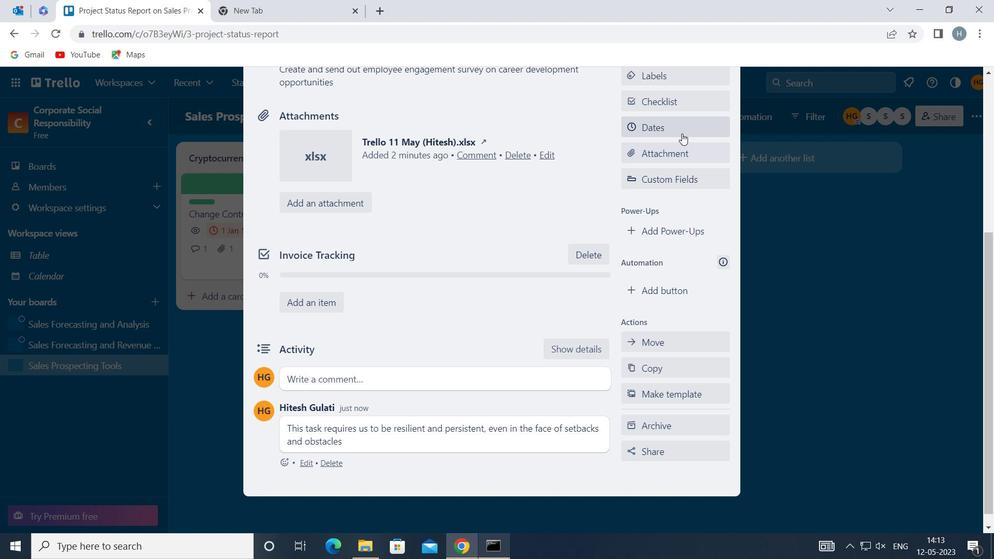 
Action: Mouse pressed left at (684, 126)
Screenshot: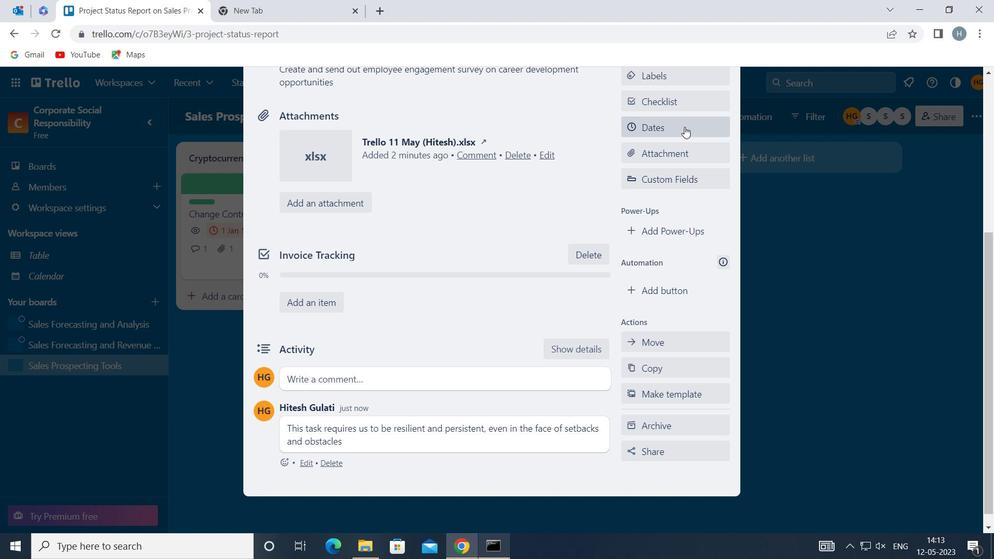 
Action: Mouse moved to (635, 345)
Screenshot: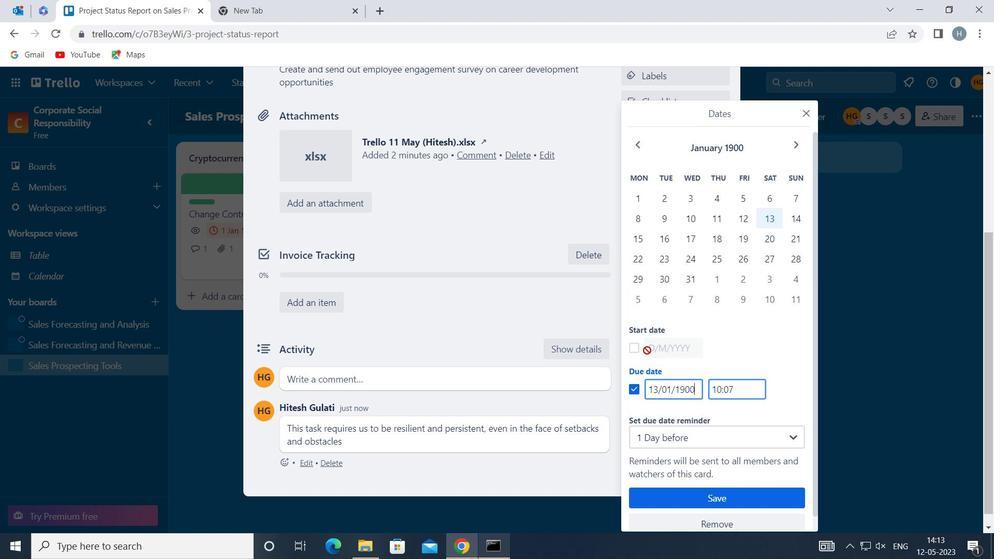 
Action: Mouse pressed left at (635, 345)
Screenshot: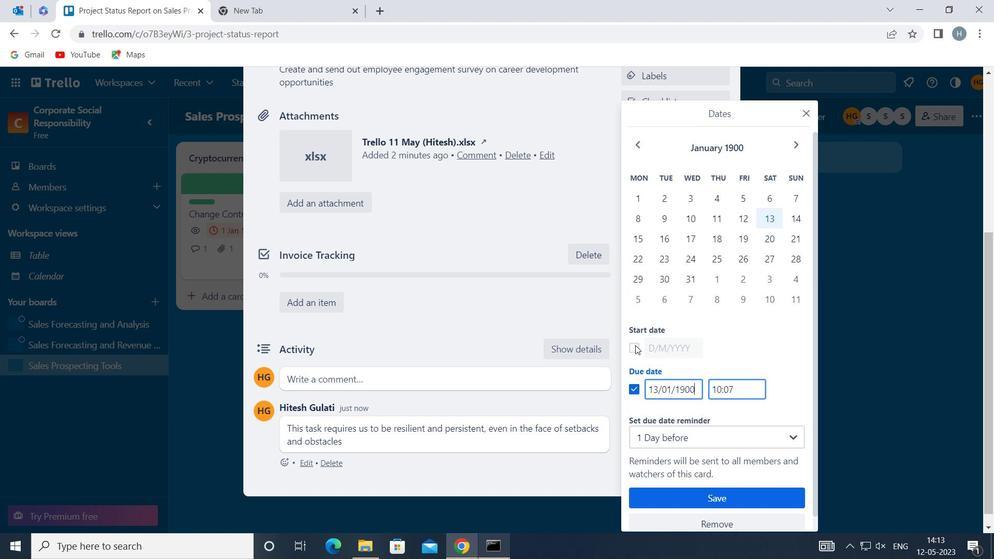 
Action: Mouse moved to (651, 343)
Screenshot: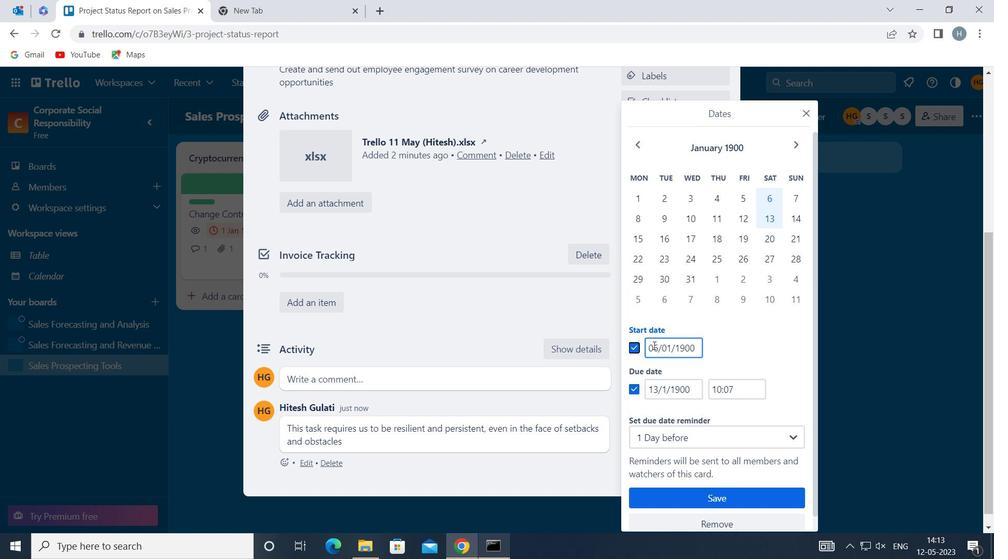 
Action: Mouse pressed left at (651, 343)
Screenshot: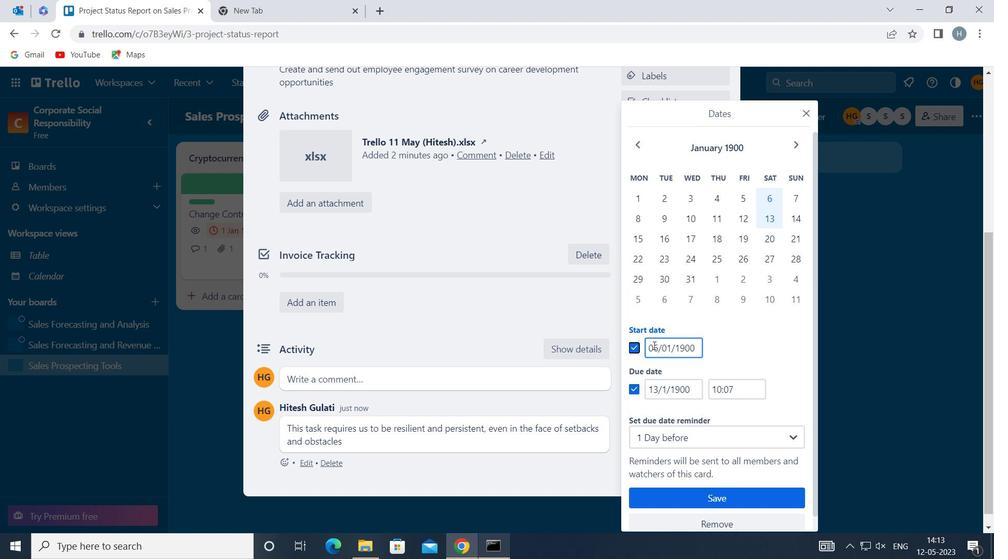 
Action: Key pressed <Key.backspace>7
Screenshot: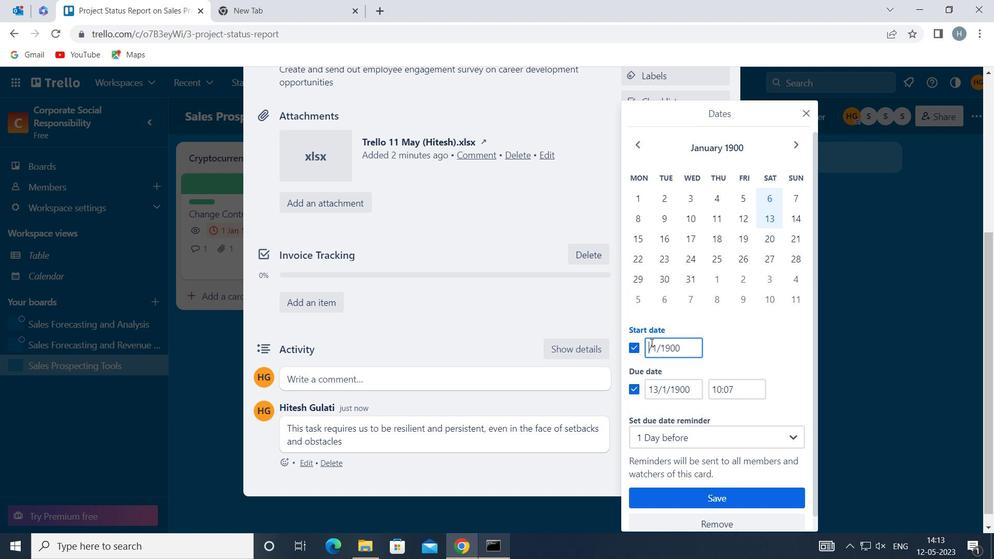 
Action: Mouse moved to (651, 390)
Screenshot: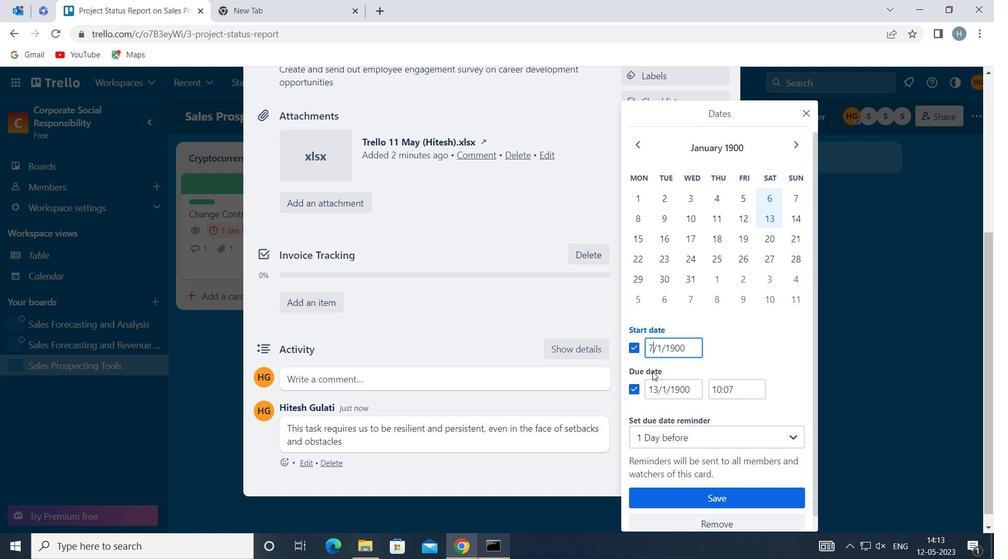
Action: Mouse pressed left at (651, 390)
Screenshot: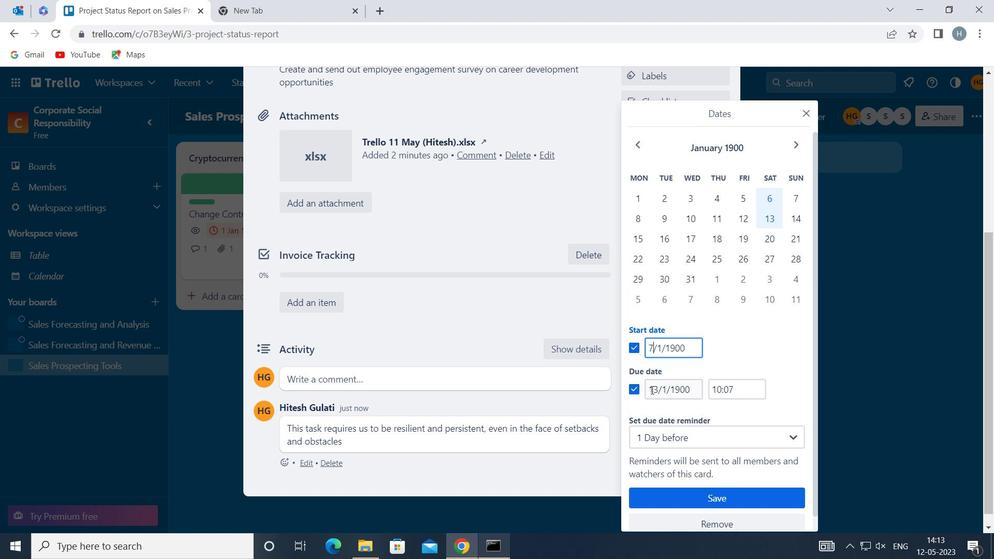 
Action: Key pressed <Key.right><Key.backspace>4
Screenshot: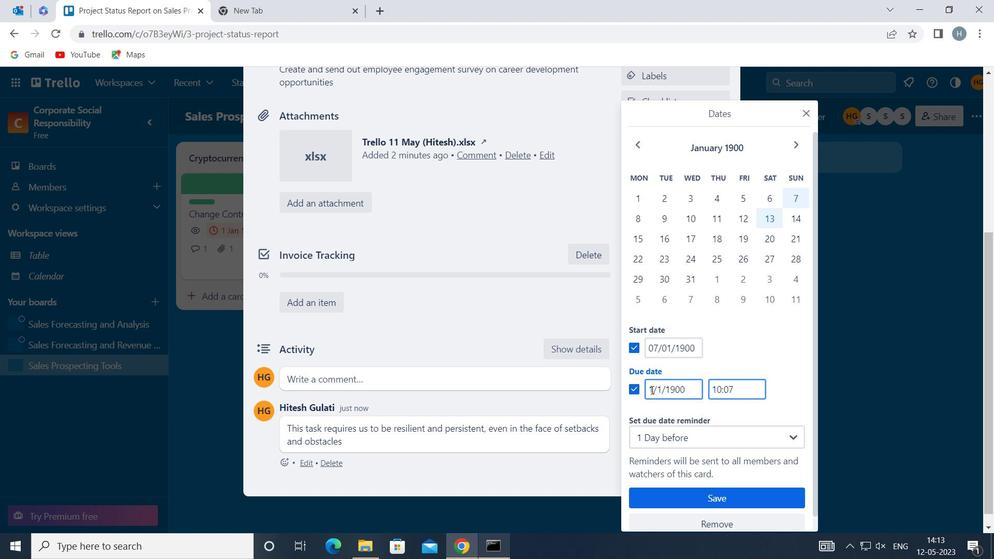 
Action: Mouse moved to (724, 493)
Screenshot: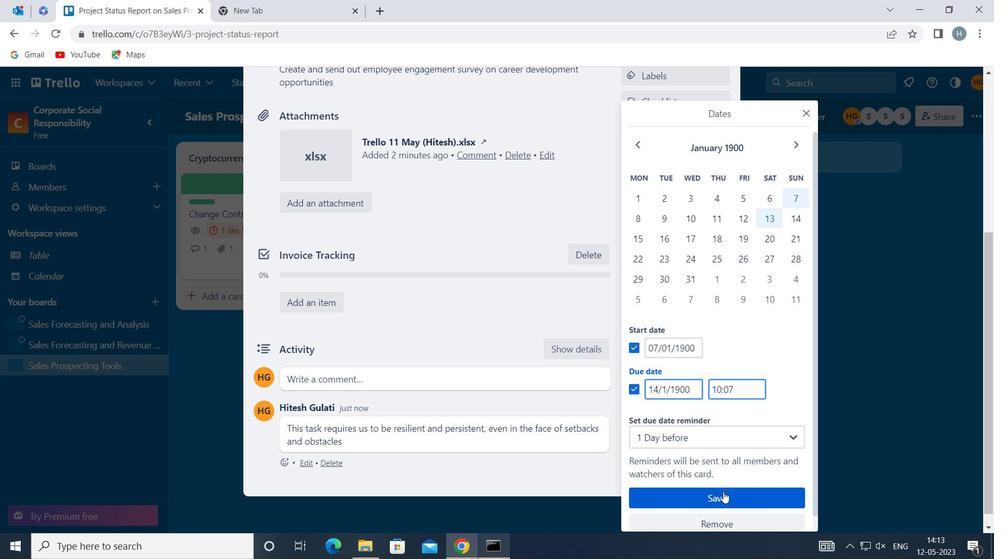 
Action: Mouse pressed left at (724, 493)
Screenshot: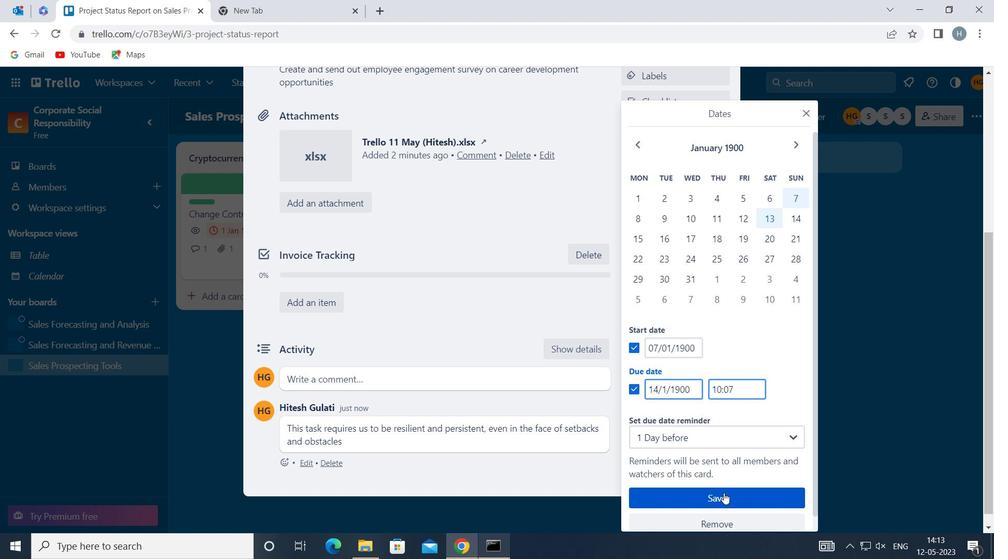 
Action: Mouse moved to (526, 263)
Screenshot: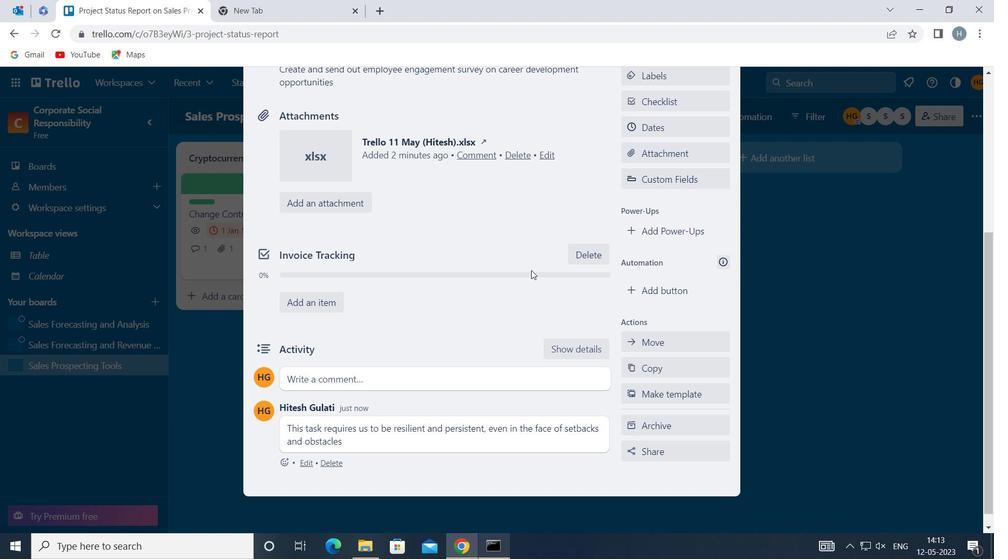 
